 Task: Add a condition where "Channel Is not Channel integrations" in new tickets in your groups.
Action: Mouse moved to (124, 461)
Screenshot: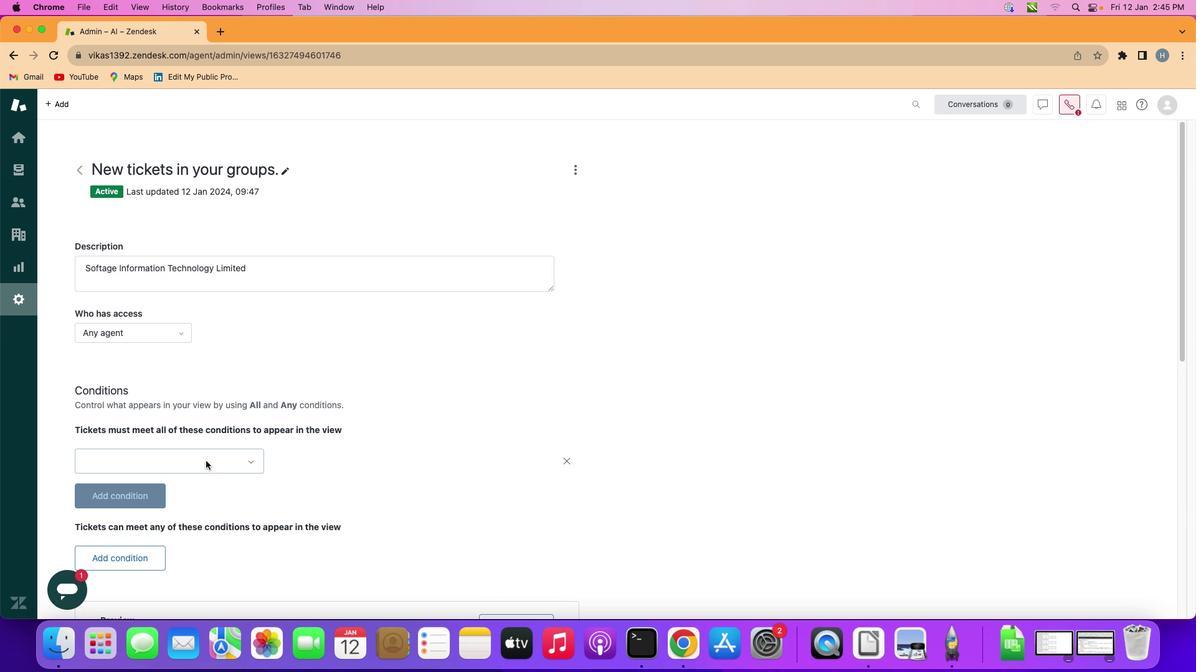
Action: Mouse pressed left at (124, 461)
Screenshot: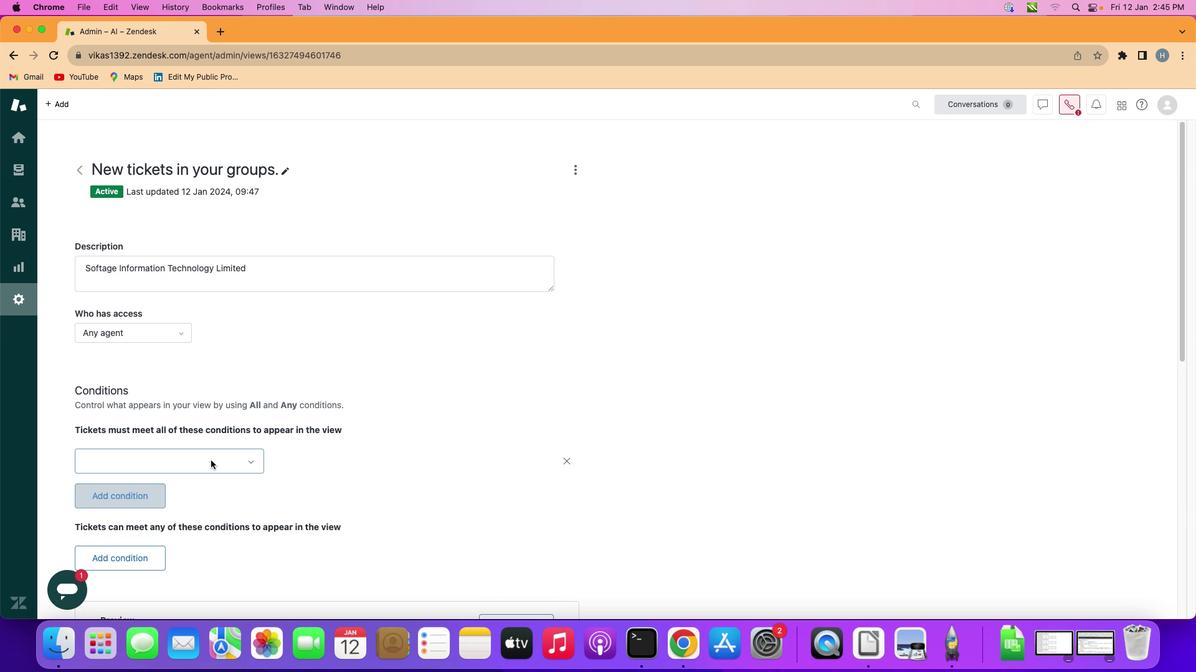 
Action: Mouse moved to (211, 461)
Screenshot: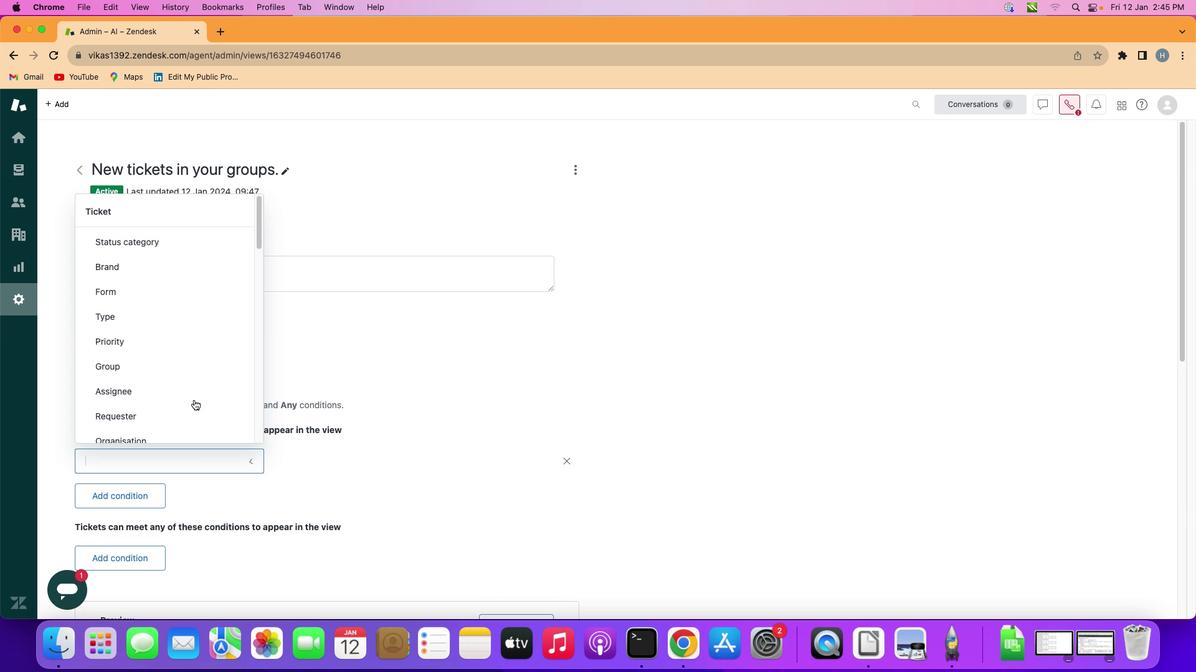 
Action: Mouse pressed left at (211, 461)
Screenshot: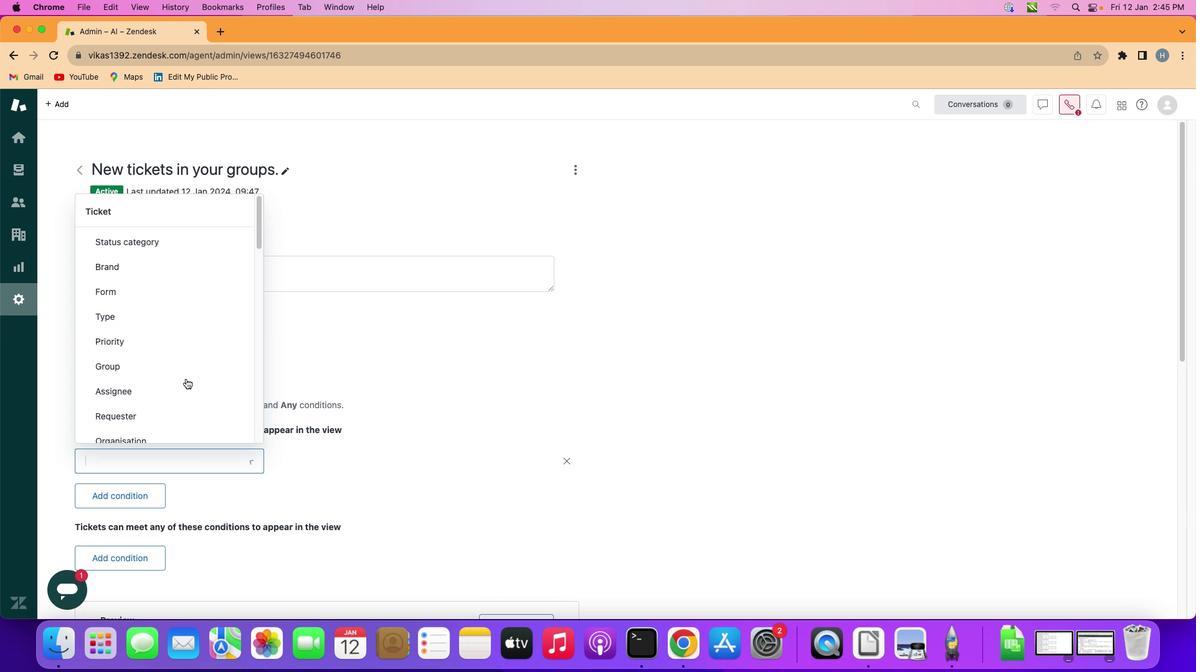 
Action: Mouse moved to (159, 330)
Screenshot: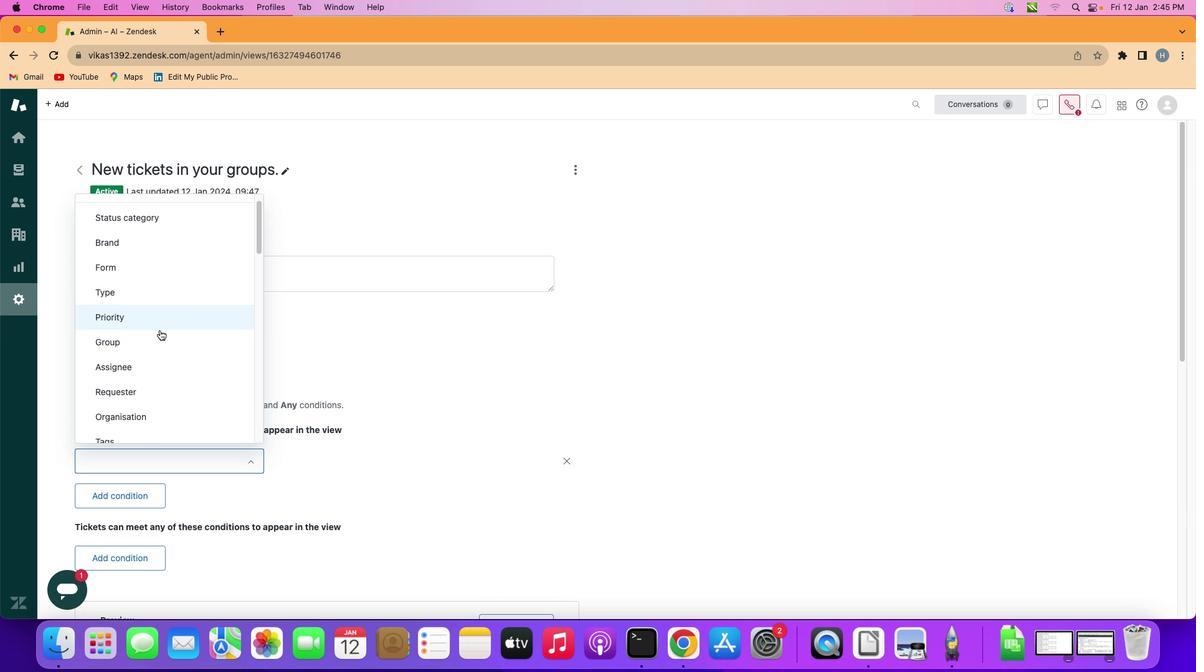 
Action: Mouse scrolled (159, 330) with delta (0, 0)
Screenshot: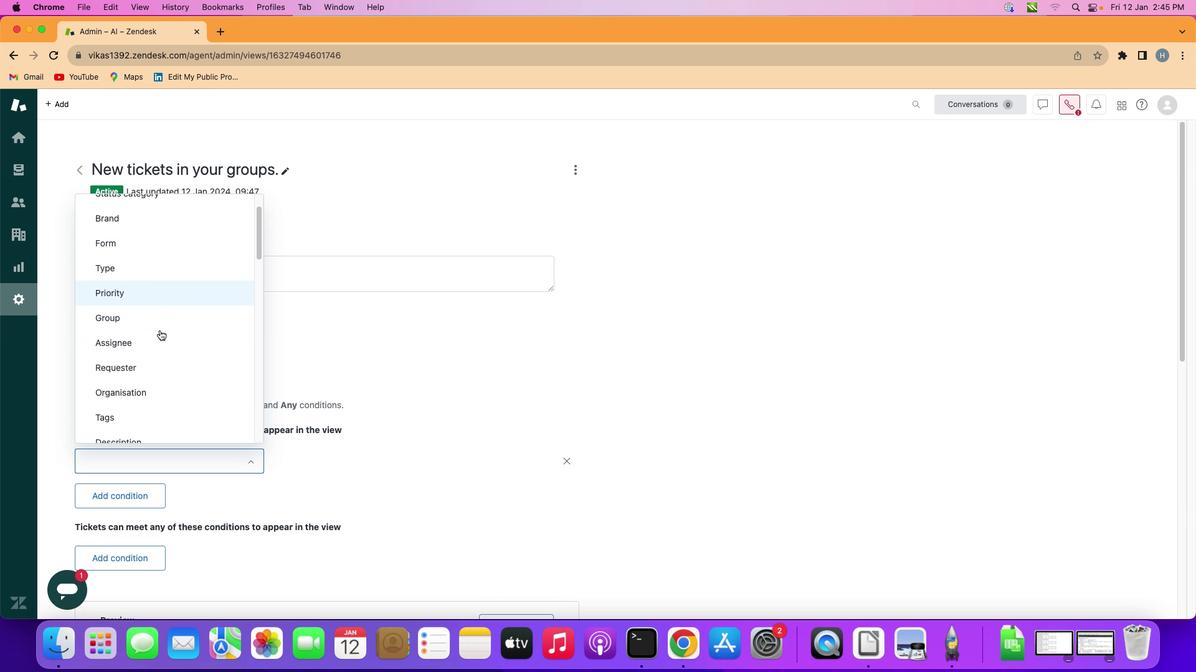 
Action: Mouse scrolled (159, 330) with delta (0, 0)
Screenshot: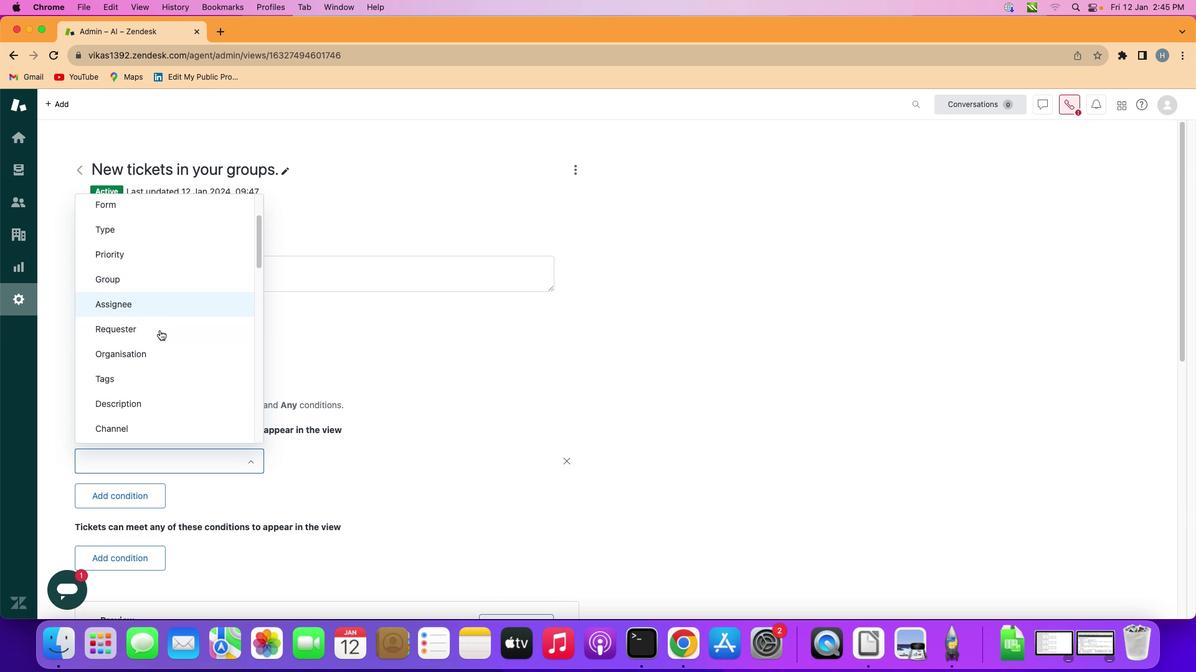 
Action: Mouse moved to (159, 330)
Screenshot: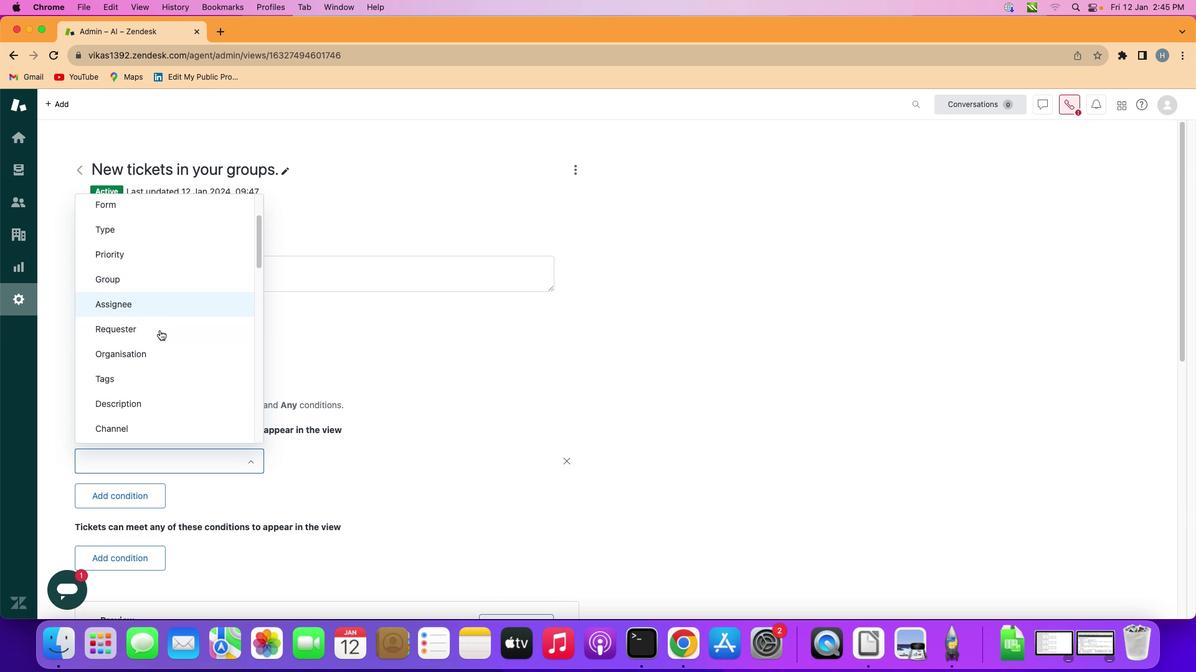 
Action: Mouse scrolled (159, 330) with delta (0, 0)
Screenshot: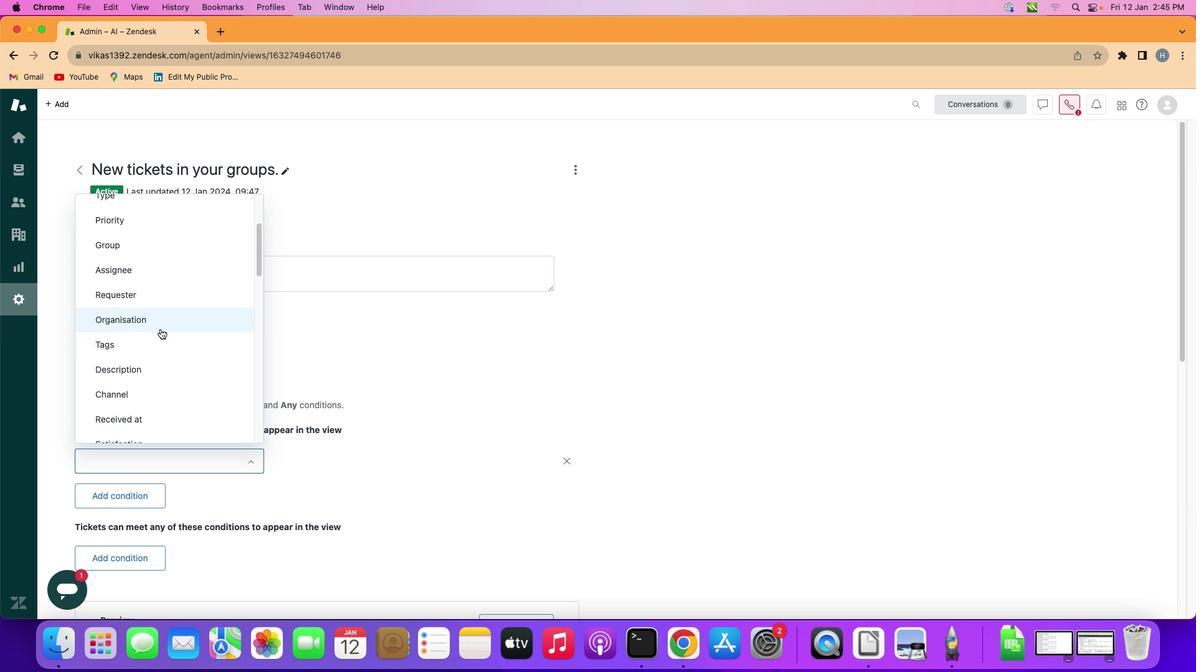 
Action: Mouse scrolled (159, 330) with delta (0, 0)
Screenshot: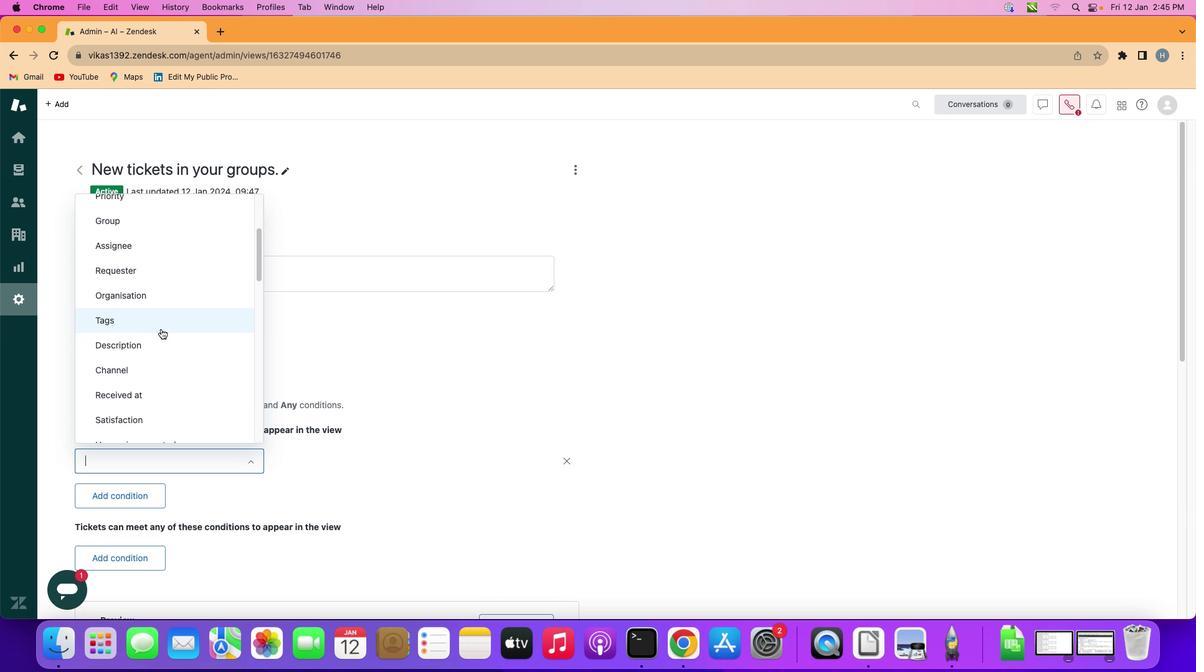 
Action: Mouse moved to (159, 330)
Screenshot: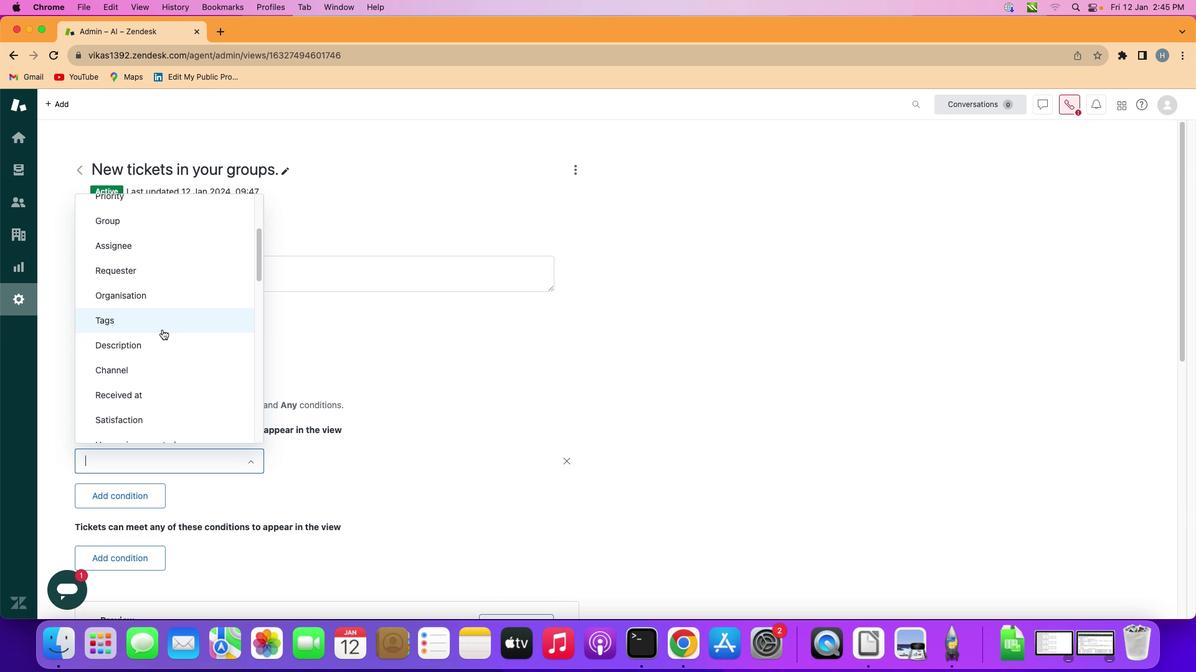 
Action: Mouse scrolled (159, 330) with delta (0, -1)
Screenshot: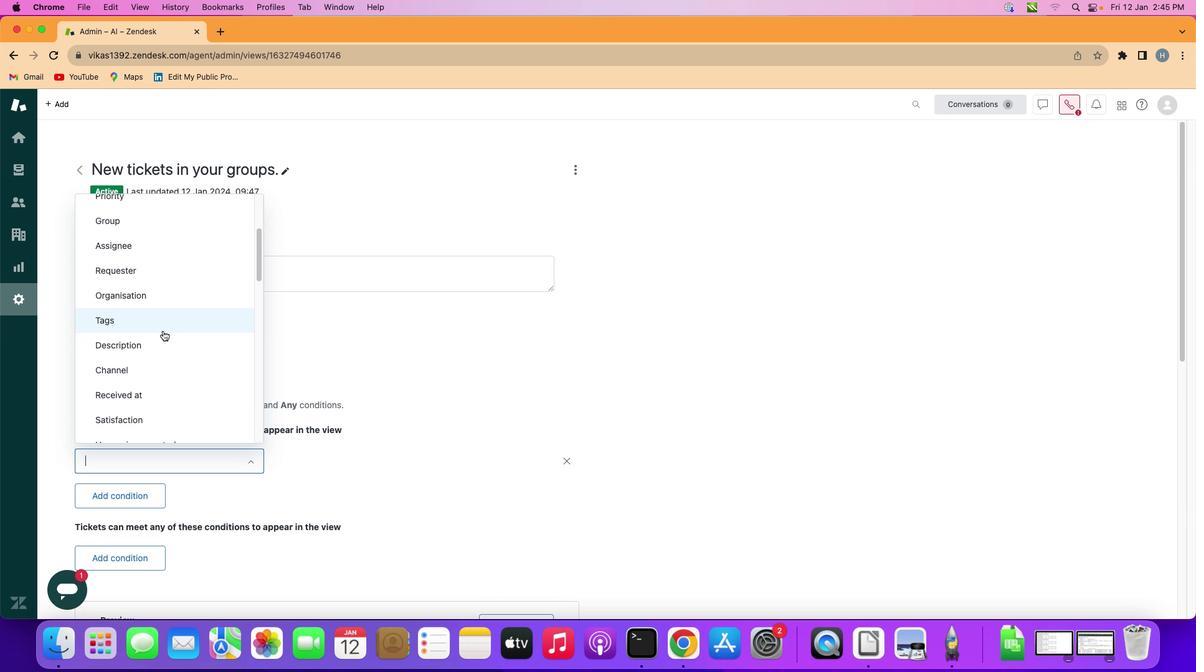 
Action: Mouse moved to (160, 372)
Screenshot: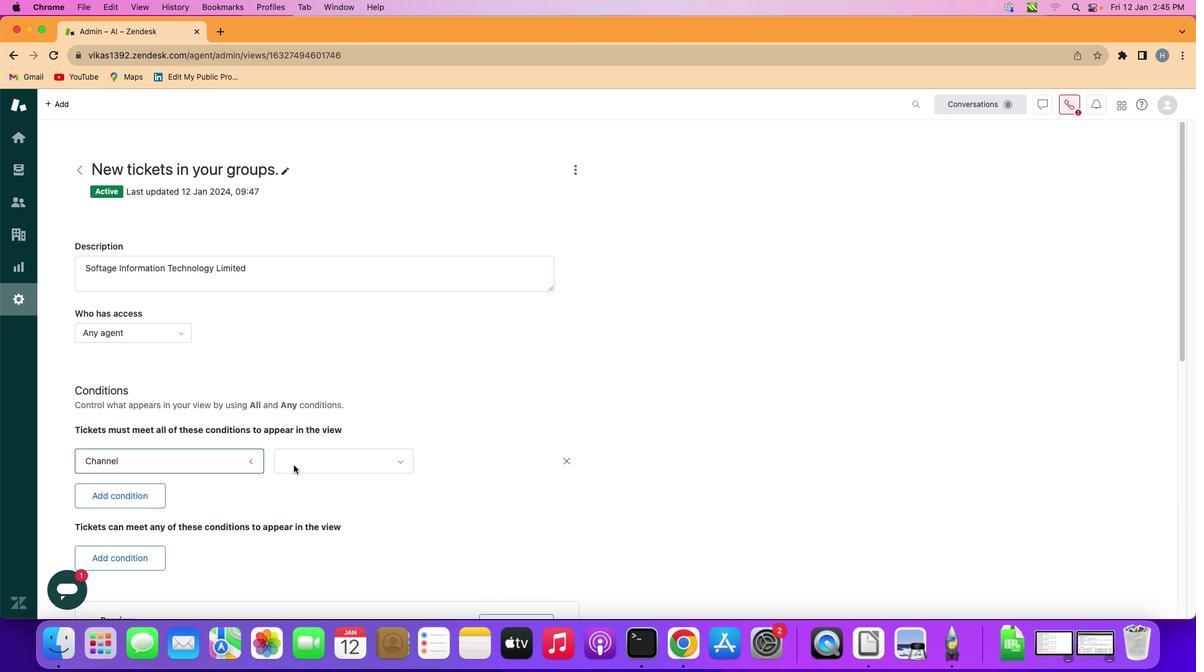 
Action: Mouse pressed left at (160, 372)
Screenshot: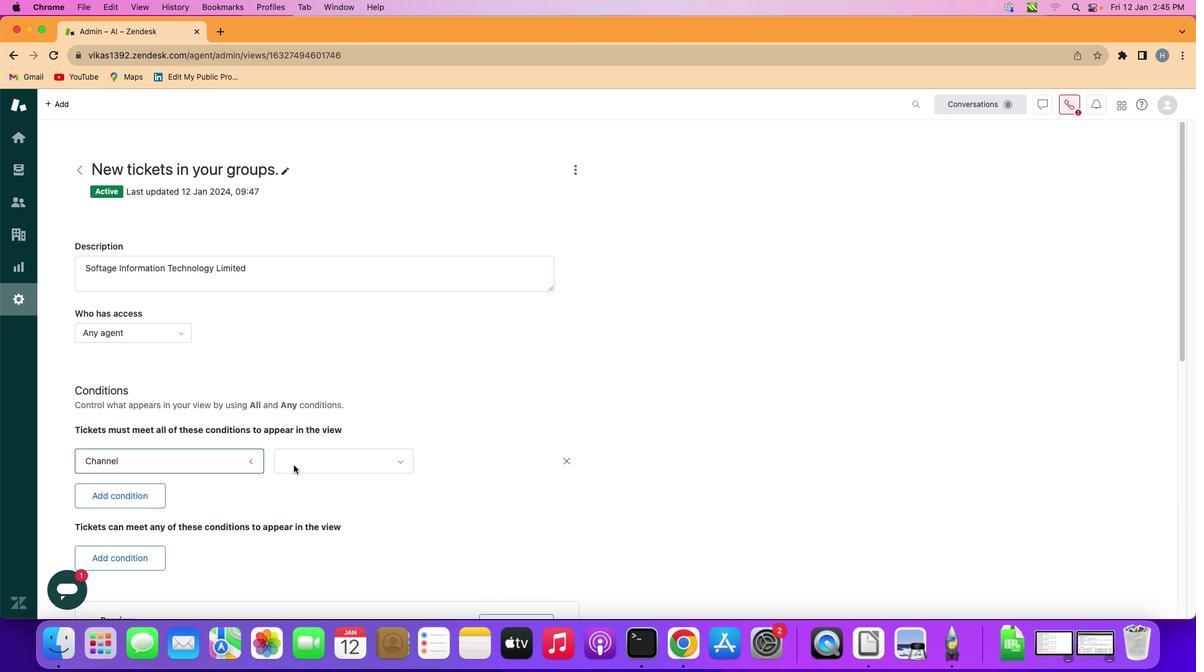 
Action: Mouse moved to (344, 463)
Screenshot: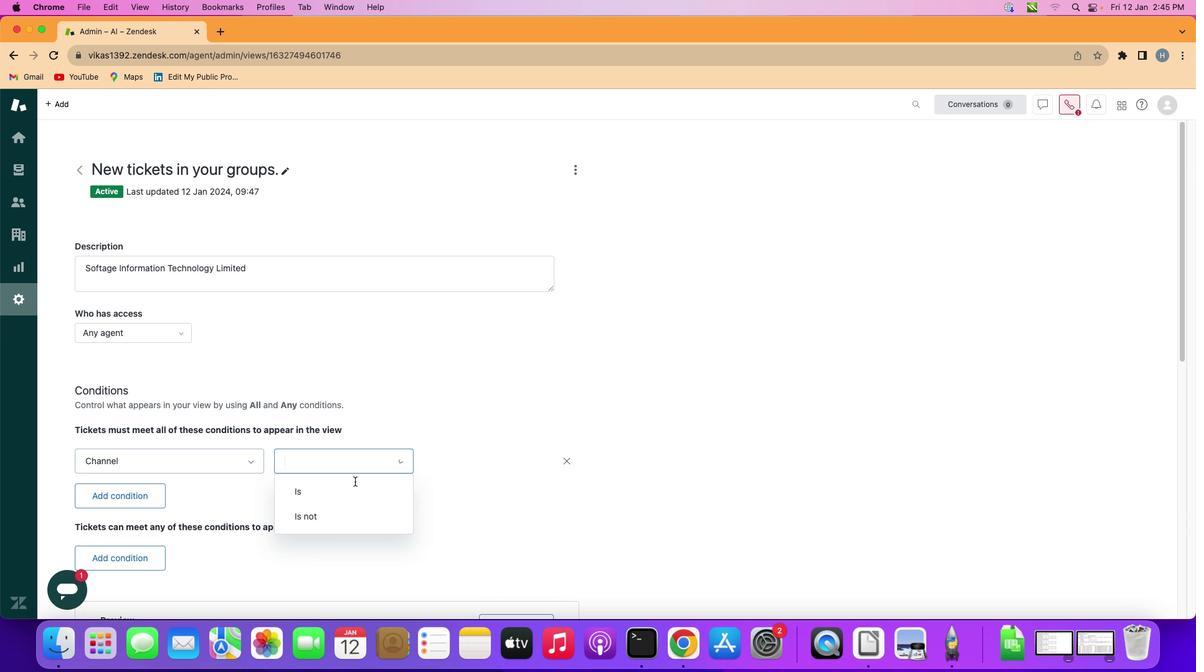 
Action: Mouse pressed left at (344, 463)
Screenshot: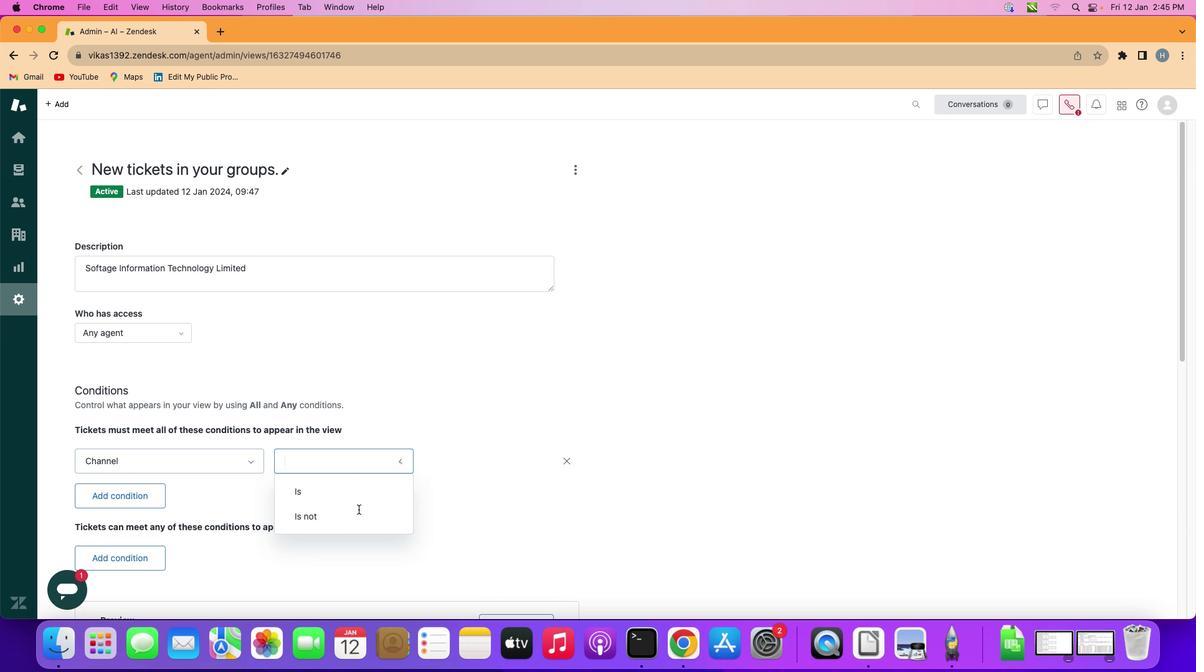 
Action: Mouse moved to (359, 525)
Screenshot: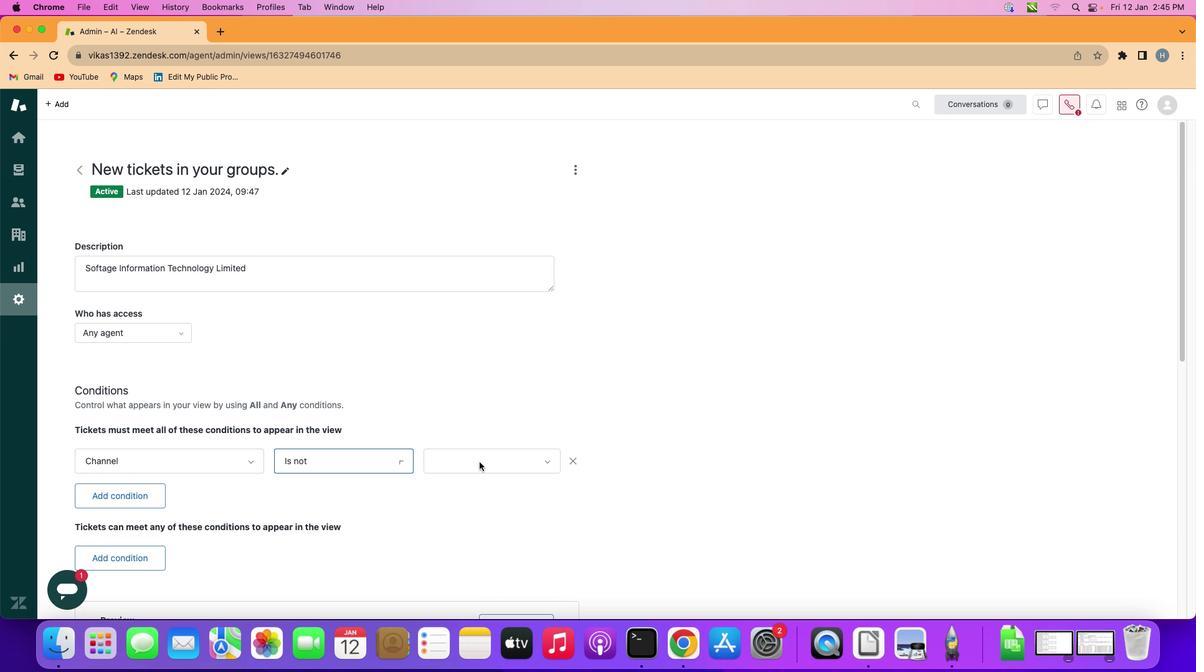 
Action: Mouse pressed left at (359, 525)
Screenshot: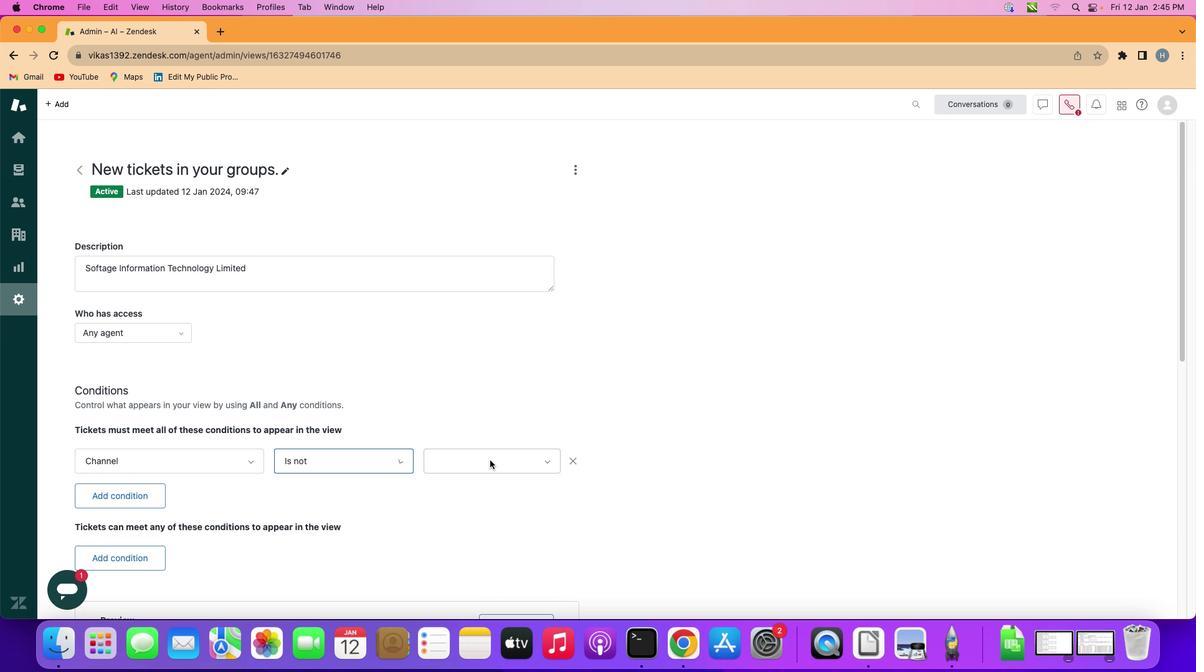 
Action: Mouse moved to (491, 460)
Screenshot: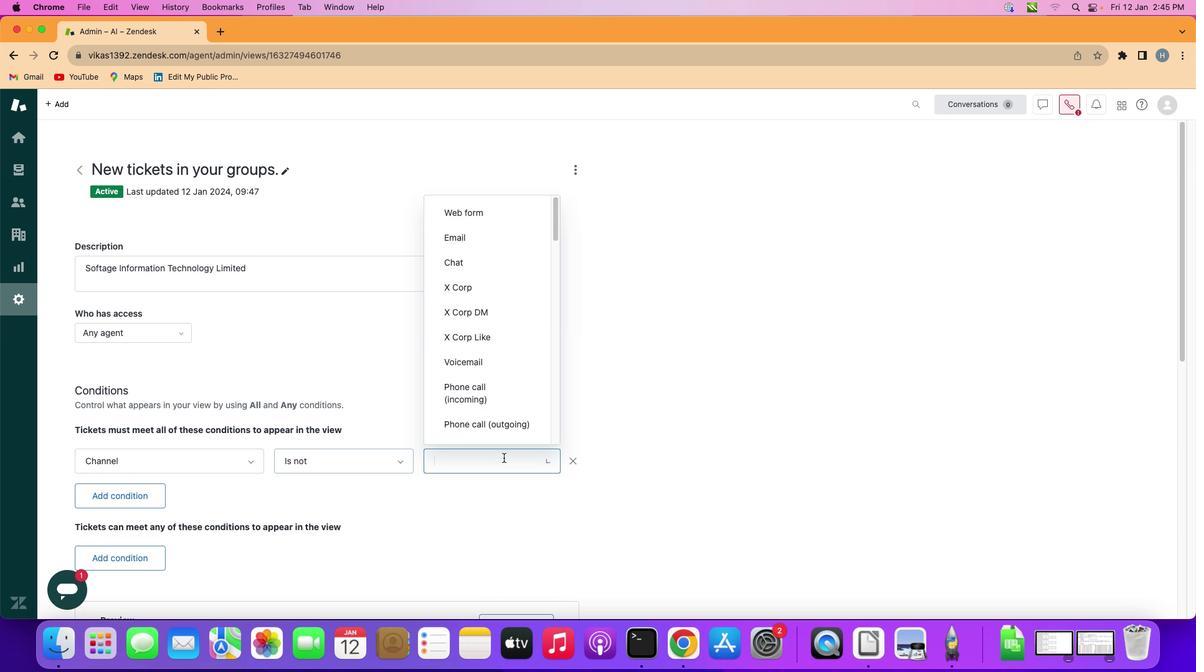 
Action: Mouse pressed left at (491, 460)
Screenshot: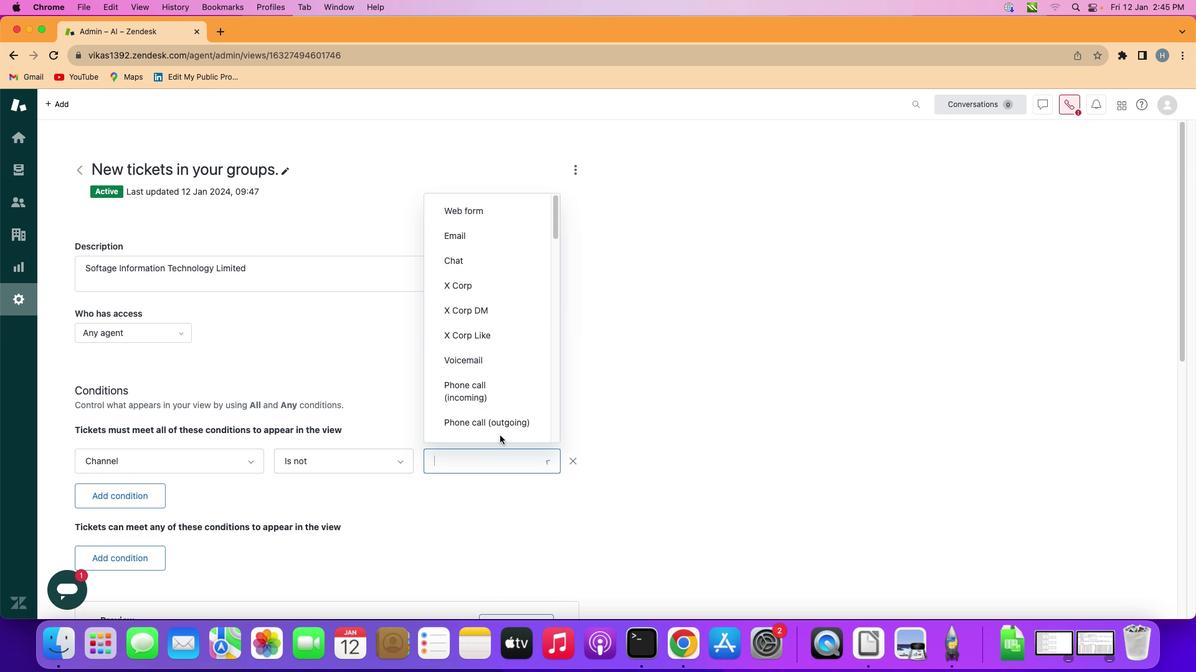 
Action: Mouse moved to (474, 333)
Screenshot: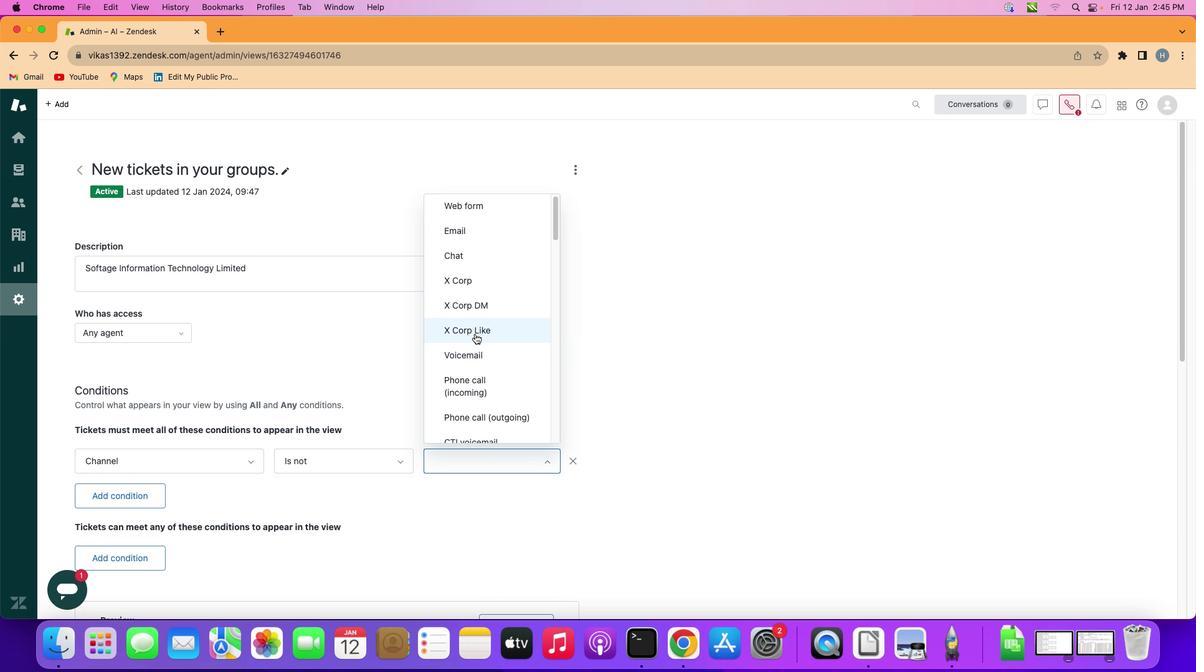 
Action: Mouse scrolled (474, 333) with delta (0, 0)
Screenshot: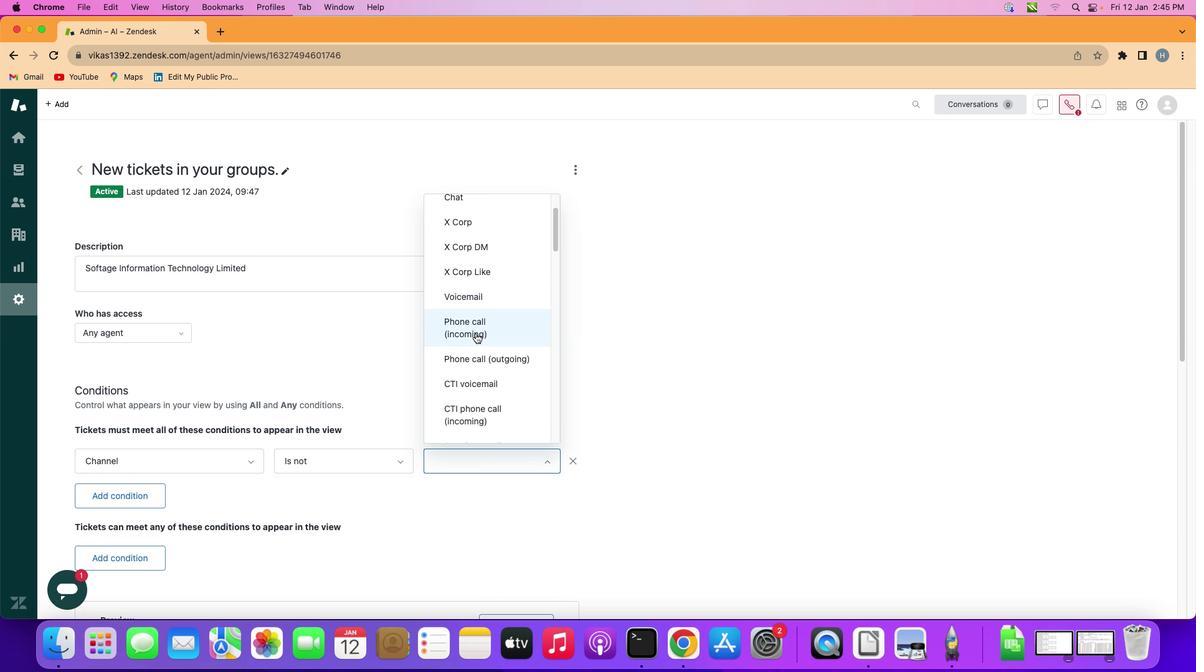 
Action: Mouse scrolled (474, 333) with delta (0, 0)
Screenshot: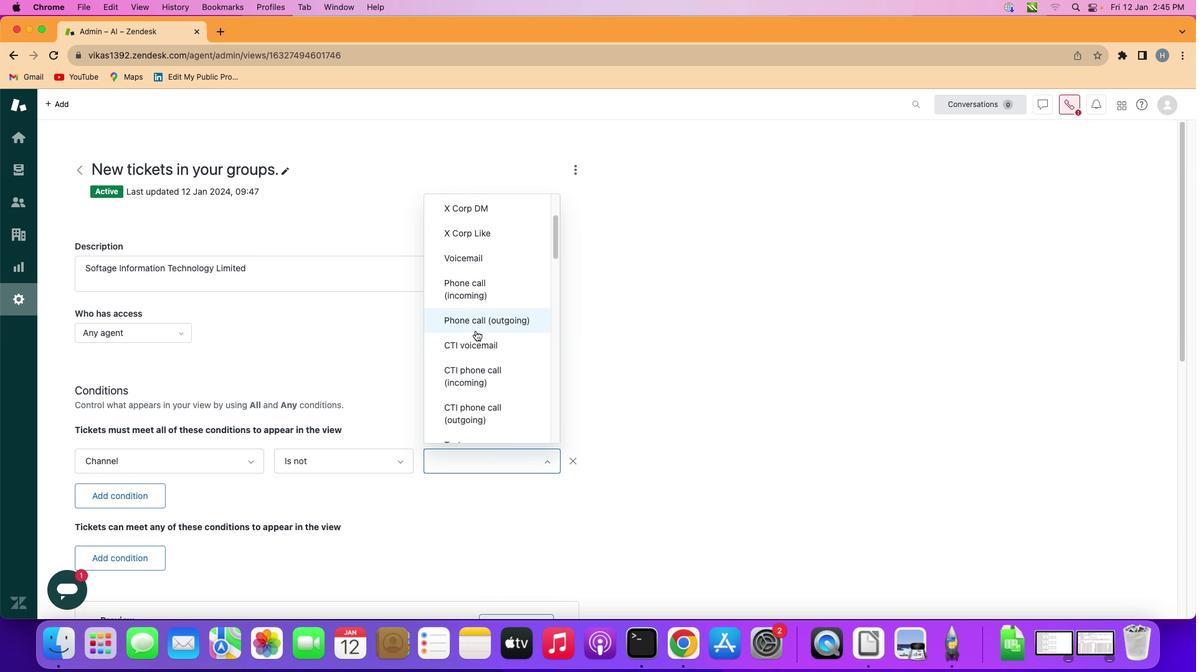 
Action: Mouse scrolled (474, 333) with delta (0, 0)
Screenshot: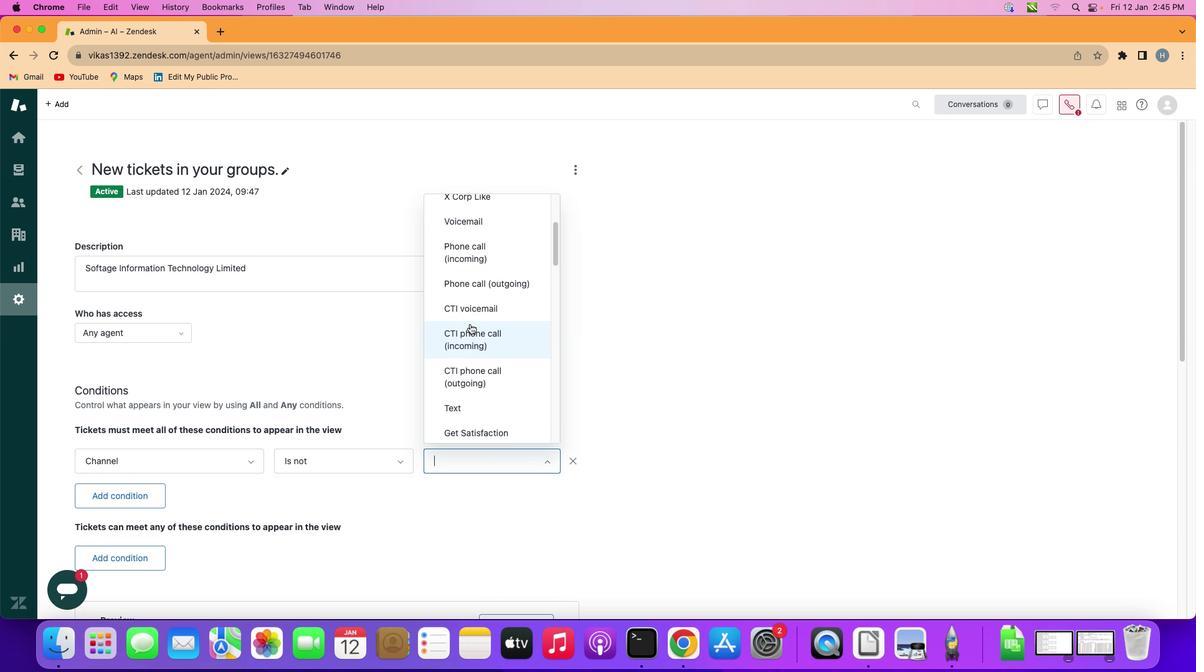 
Action: Mouse scrolled (474, 333) with delta (0, -1)
Screenshot: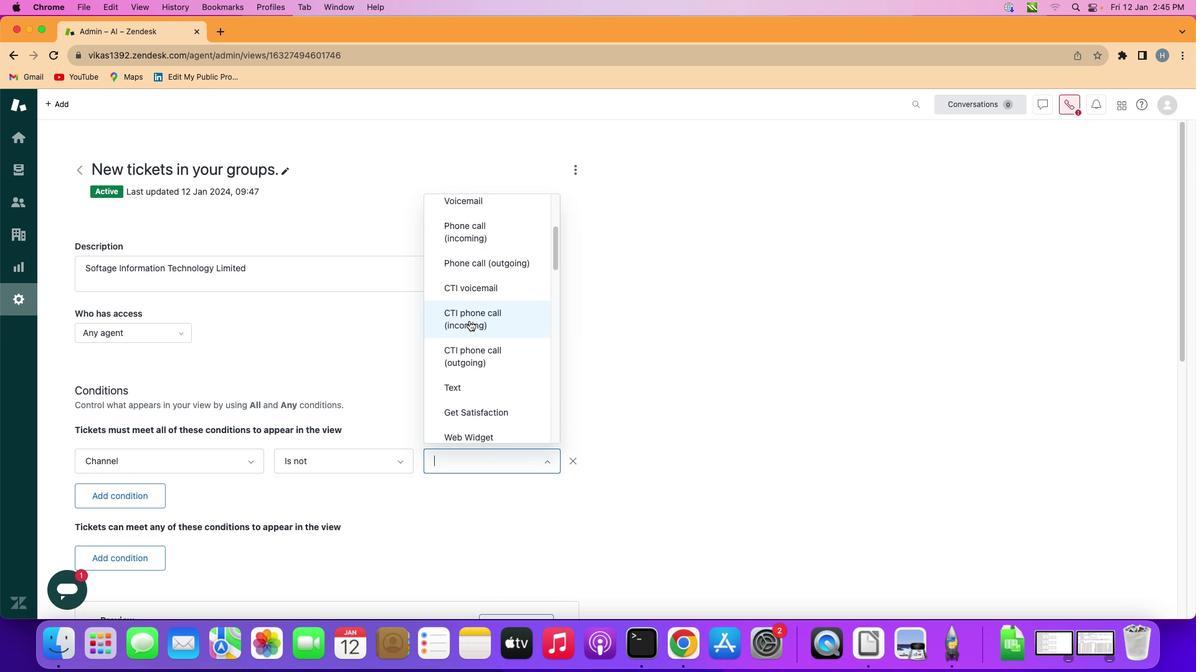 
Action: Mouse moved to (475, 333)
Screenshot: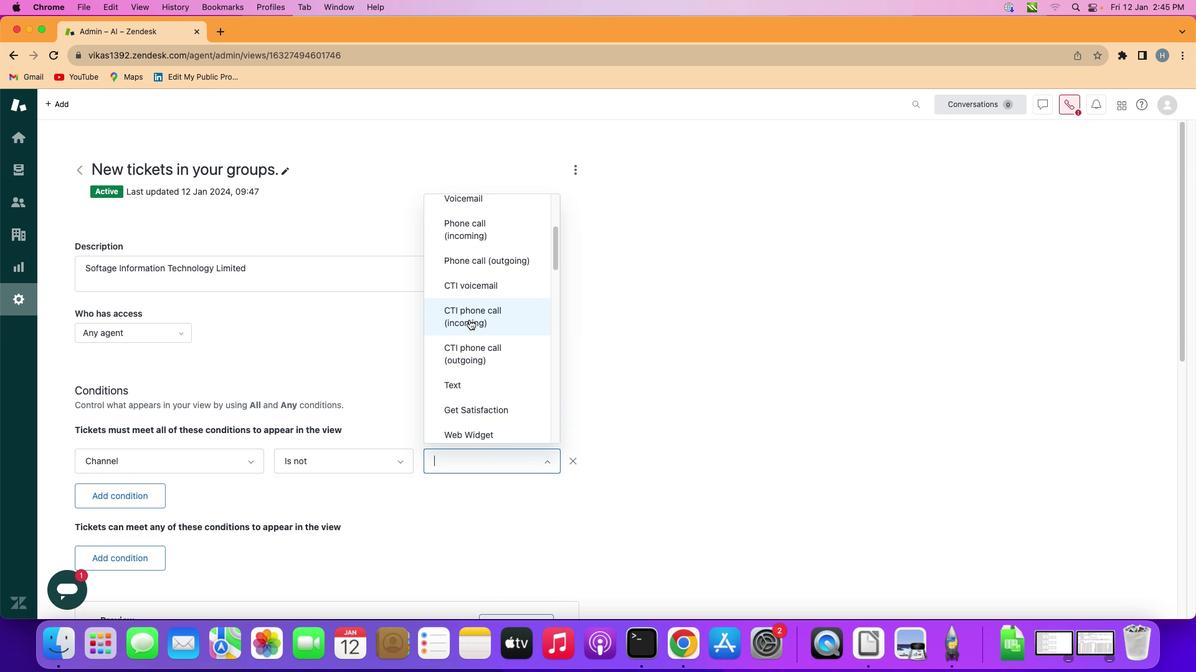 
Action: Mouse scrolled (475, 333) with delta (0, -1)
Screenshot: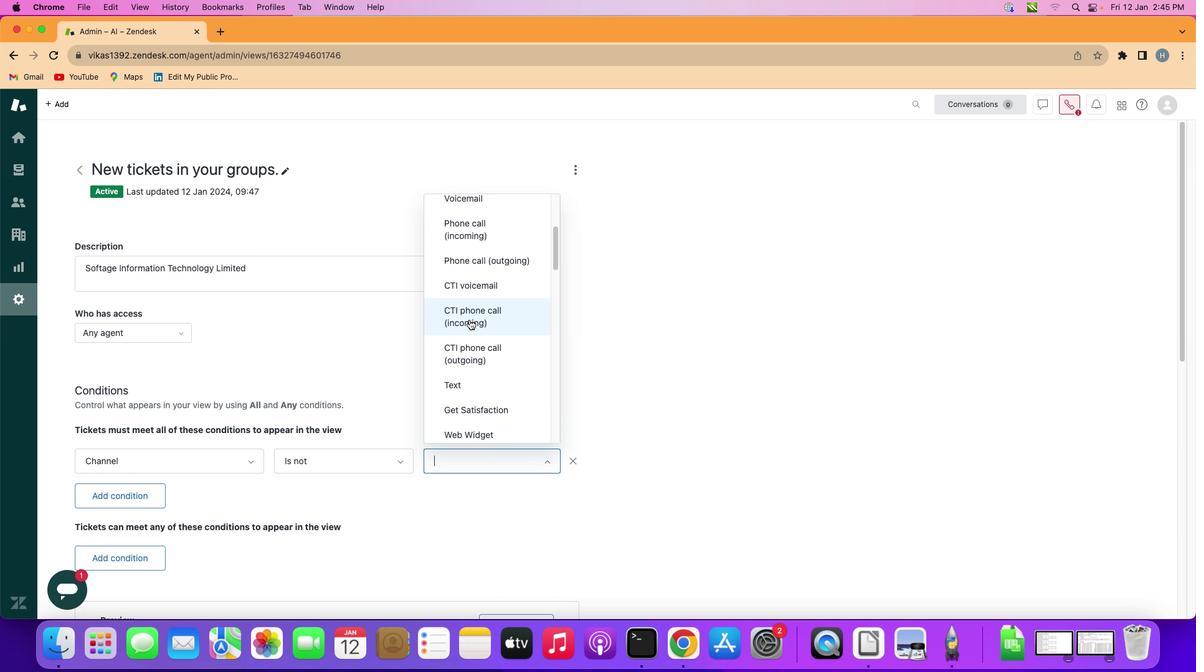 
Action: Mouse moved to (469, 319)
Screenshot: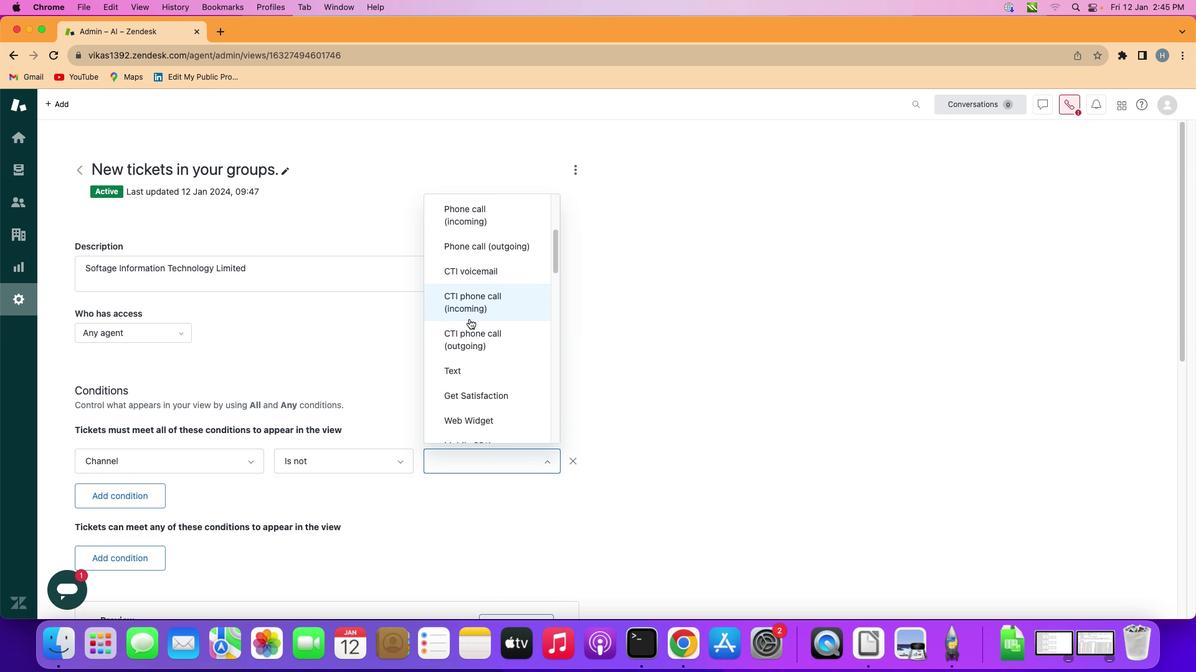 
Action: Mouse scrolled (469, 319) with delta (0, 0)
Screenshot: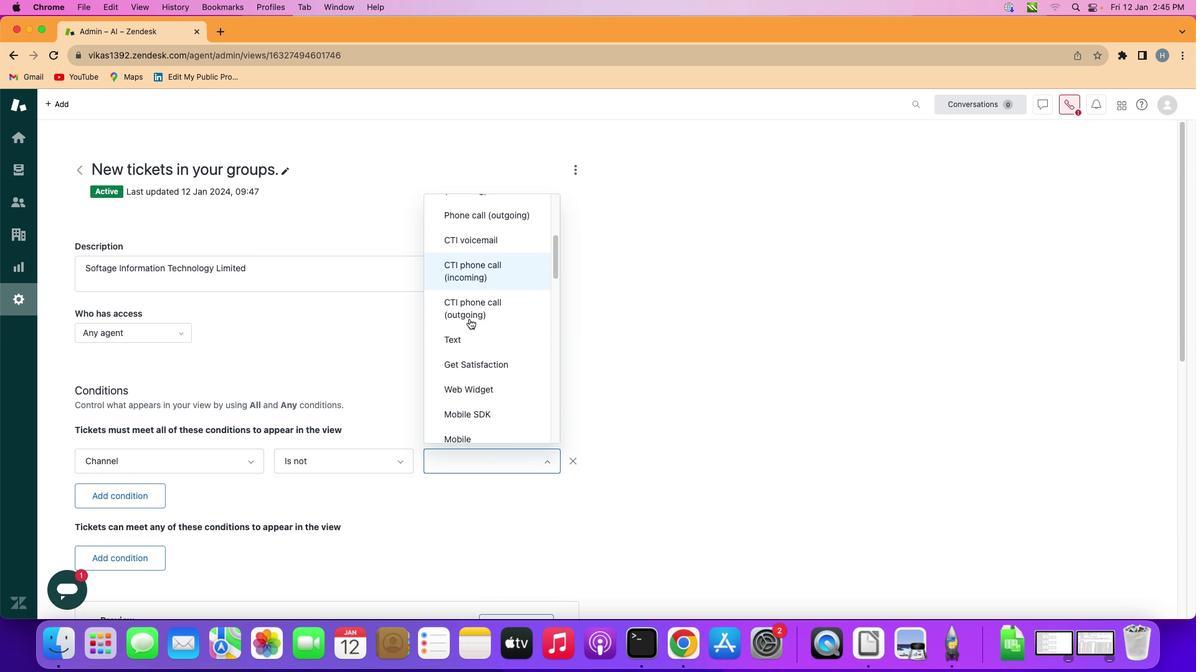 
Action: Mouse scrolled (469, 319) with delta (0, 0)
Screenshot: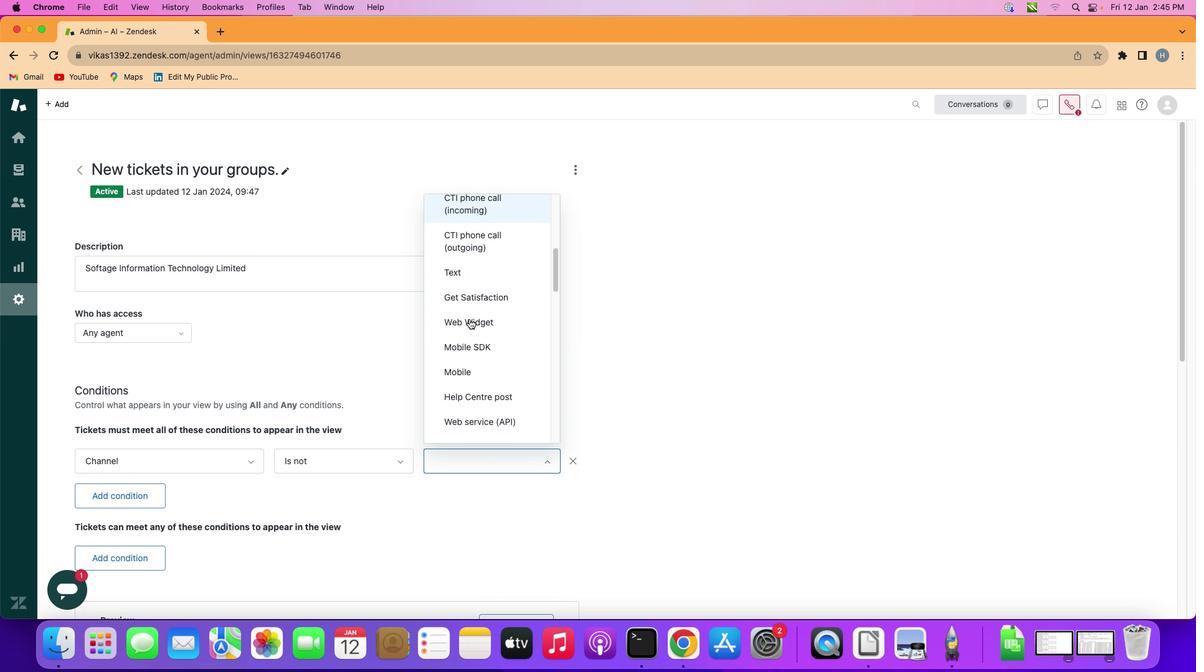 
Action: Mouse scrolled (469, 319) with delta (0, 0)
Screenshot: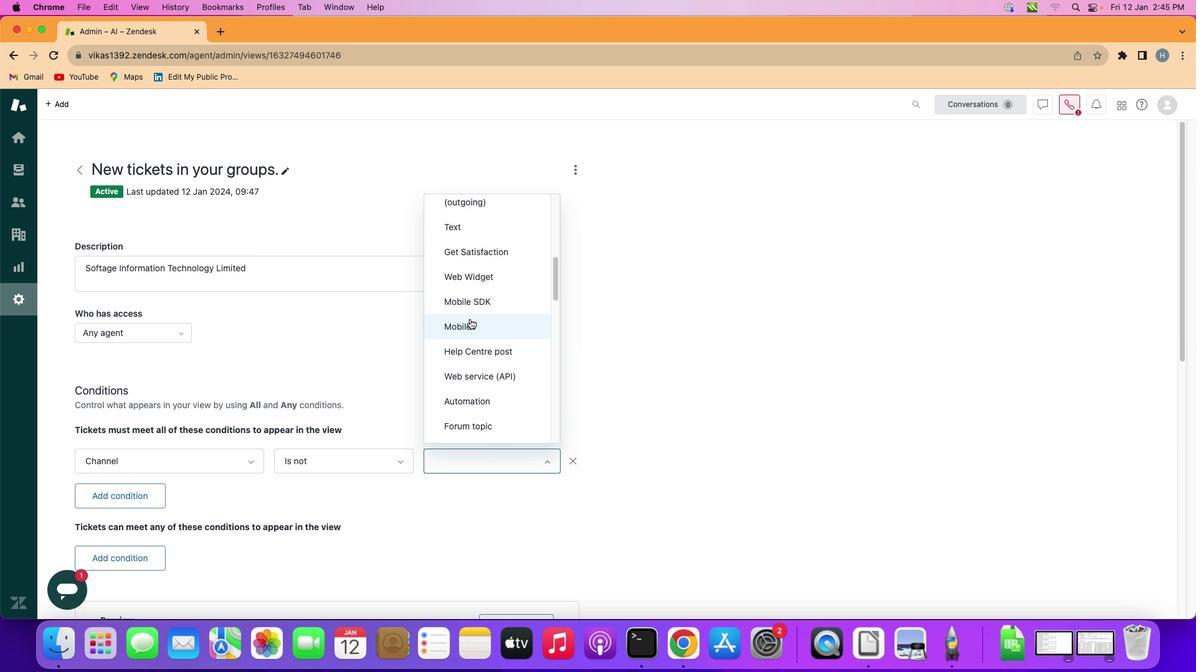 
Action: Mouse scrolled (469, 319) with delta (0, 0)
Screenshot: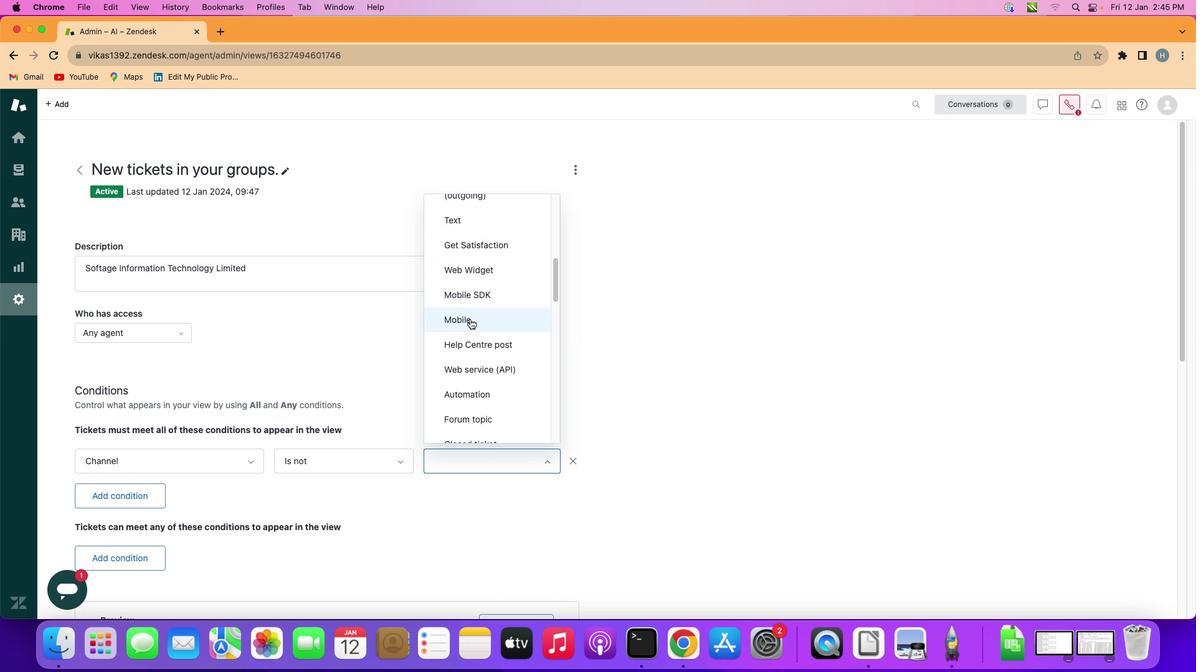 
Action: Mouse scrolled (469, 319) with delta (0, -1)
Screenshot: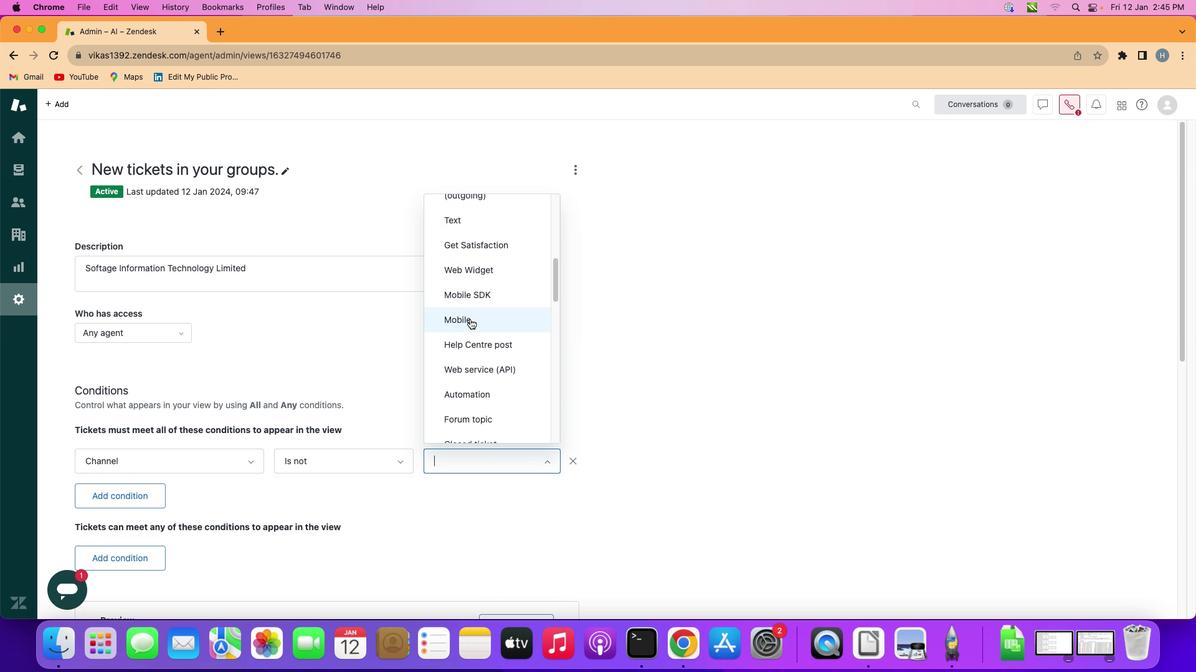 
Action: Mouse moved to (470, 319)
Screenshot: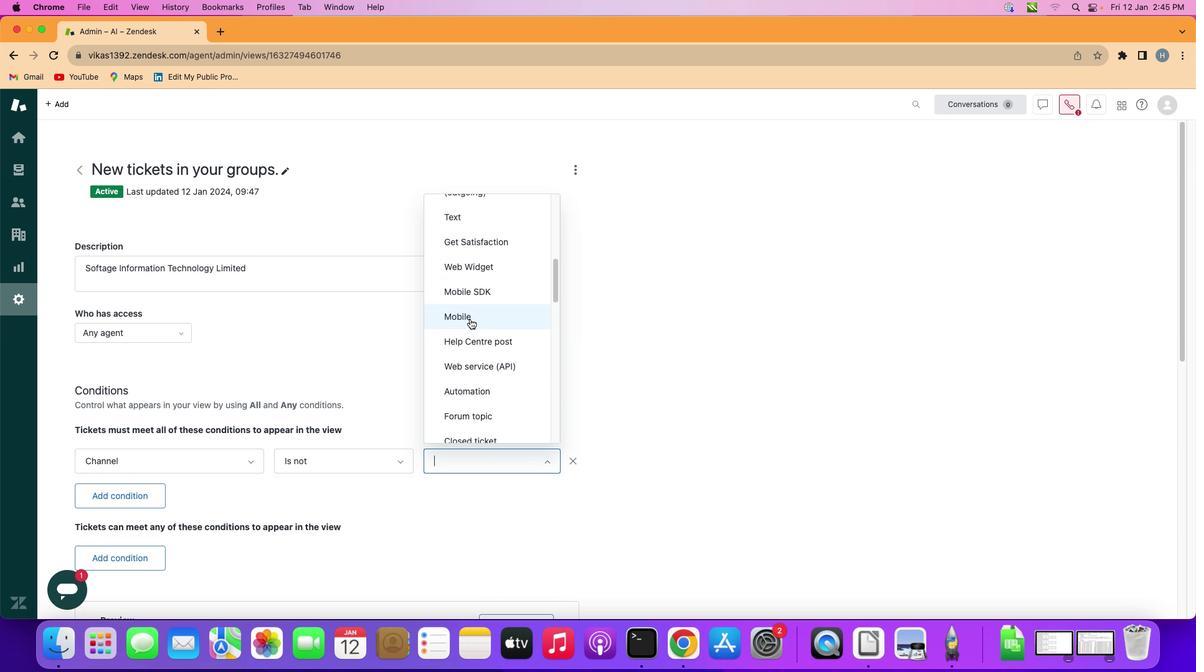 
Action: Mouse scrolled (470, 319) with delta (0, 0)
Screenshot: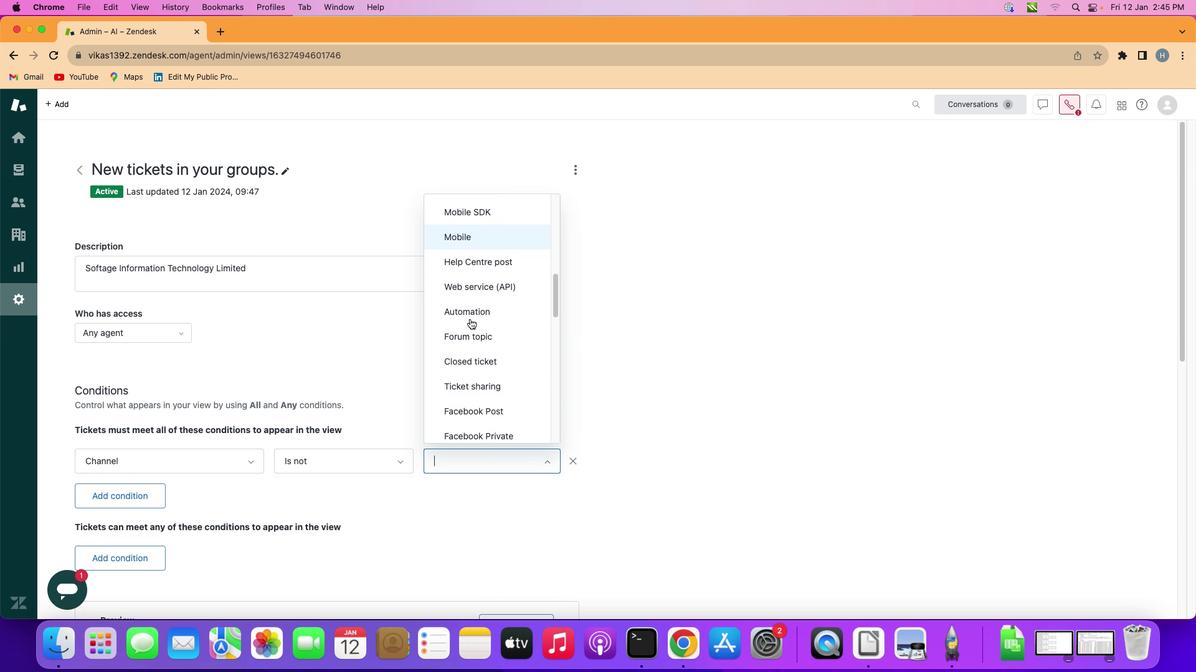 
Action: Mouse scrolled (470, 319) with delta (0, 0)
Screenshot: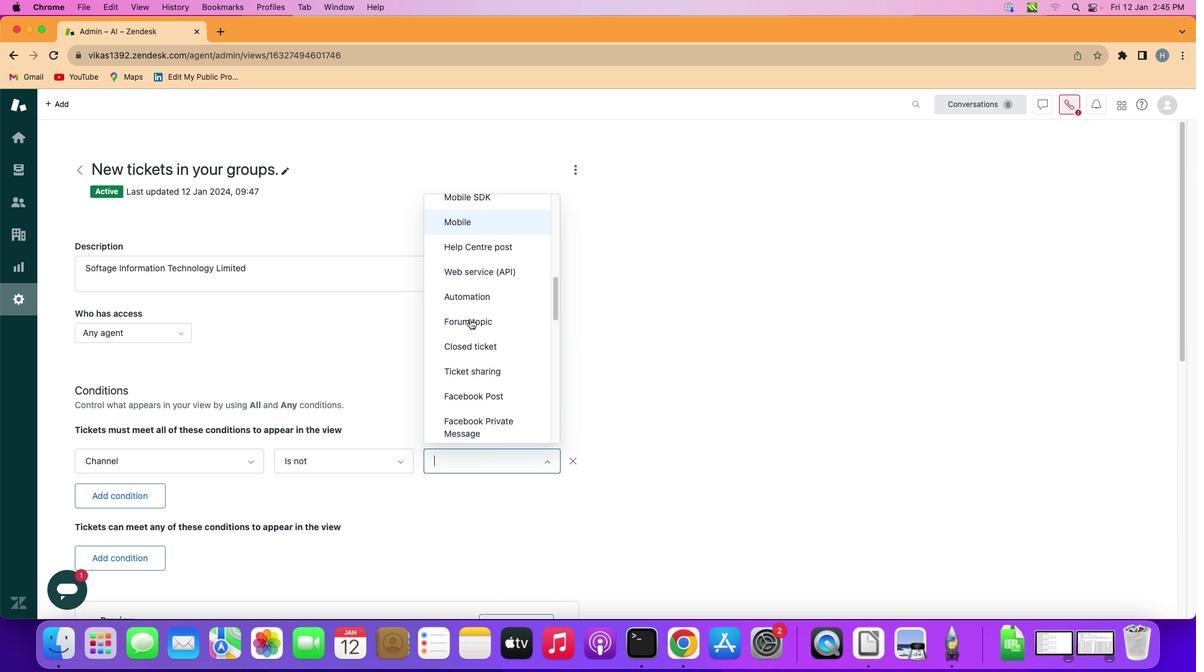 
Action: Mouse scrolled (470, 319) with delta (0, 0)
Screenshot: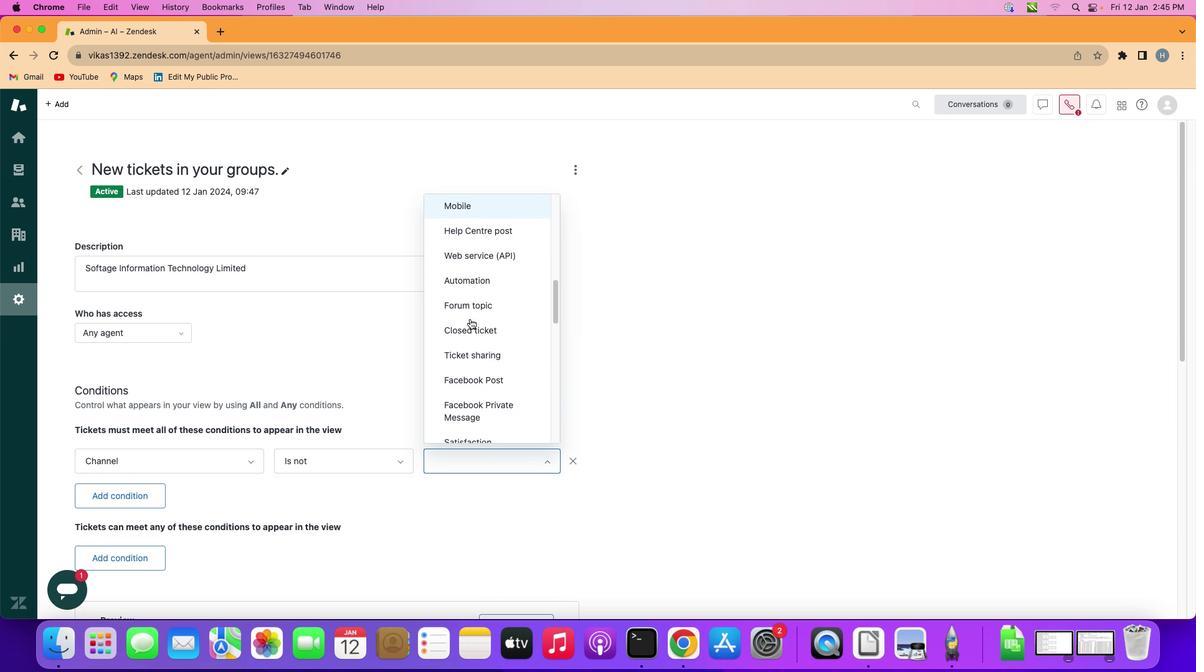 
Action: Mouse scrolled (470, 319) with delta (0, 0)
Screenshot: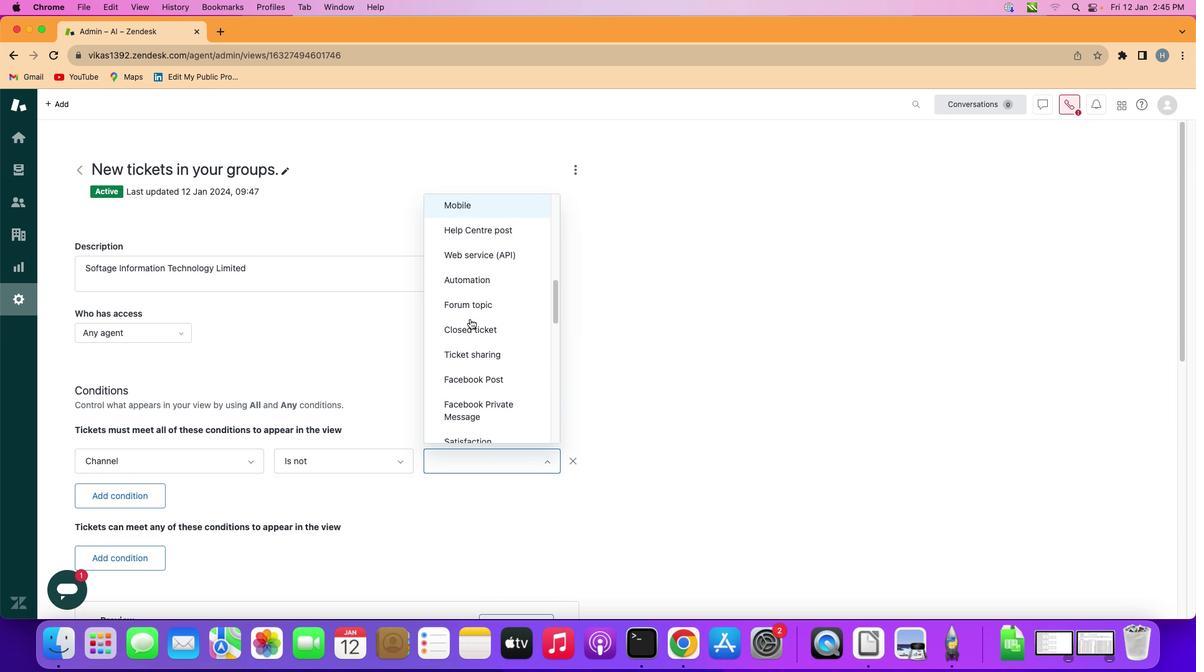 
Action: Mouse moved to (470, 319)
Screenshot: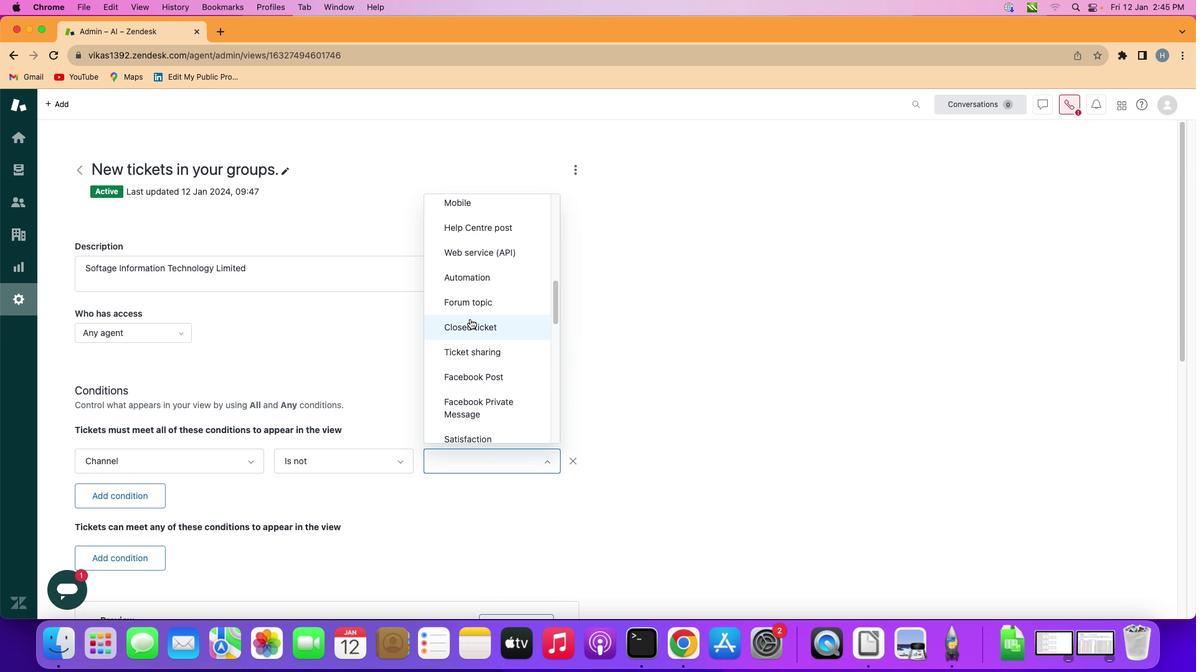 
Action: Mouse scrolled (470, 319) with delta (0, 0)
Screenshot: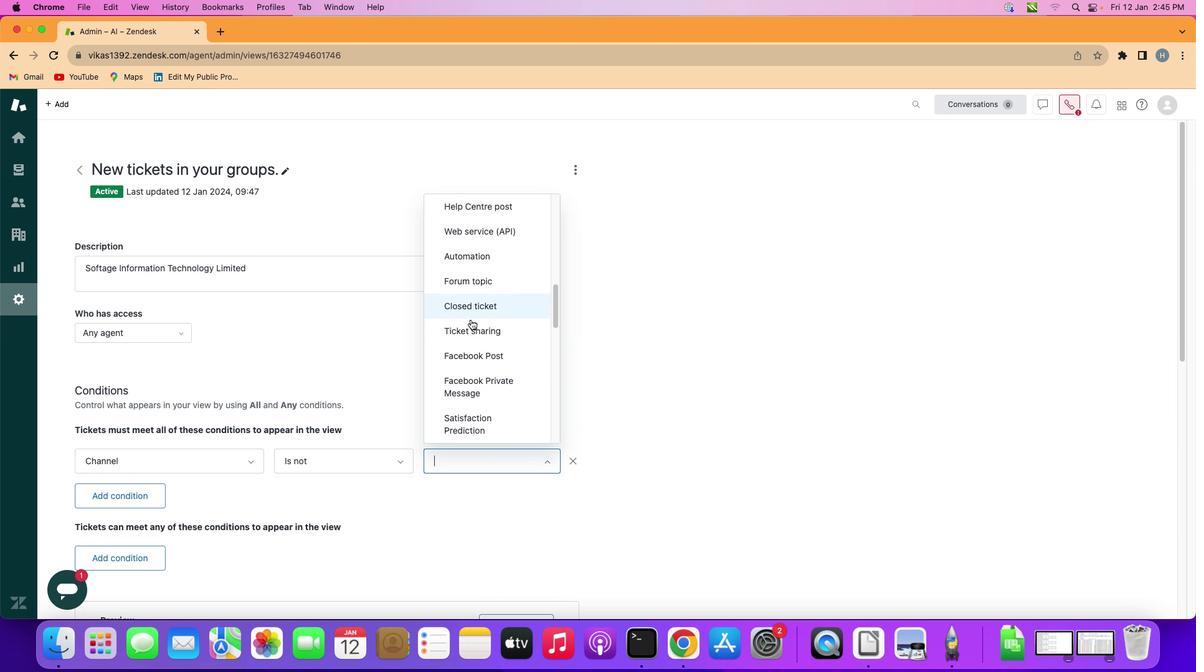 
Action: Mouse scrolled (470, 319) with delta (0, 0)
Screenshot: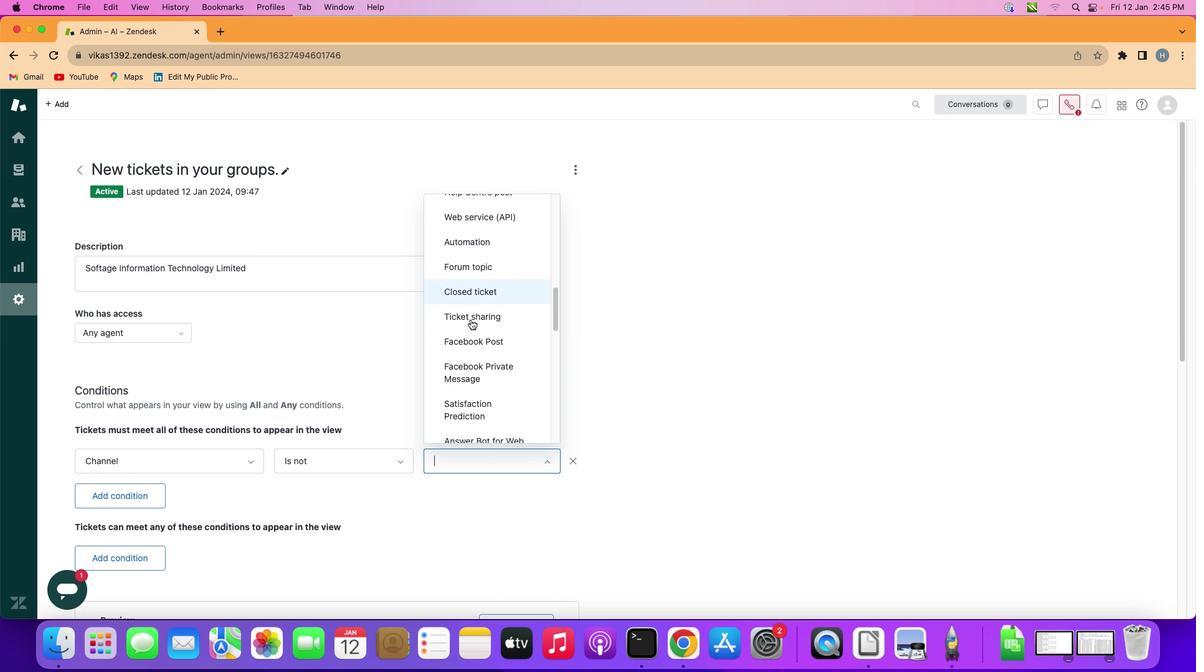 
Action: Mouse moved to (470, 319)
Screenshot: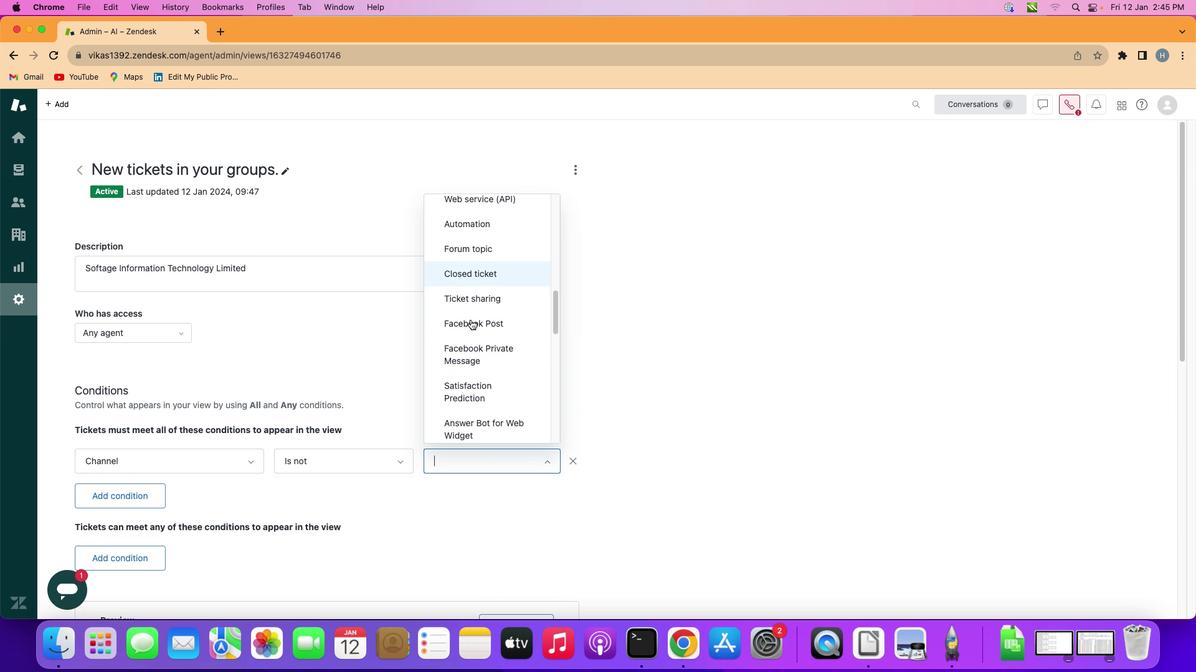 
Action: Mouse scrolled (470, 319) with delta (0, 0)
Screenshot: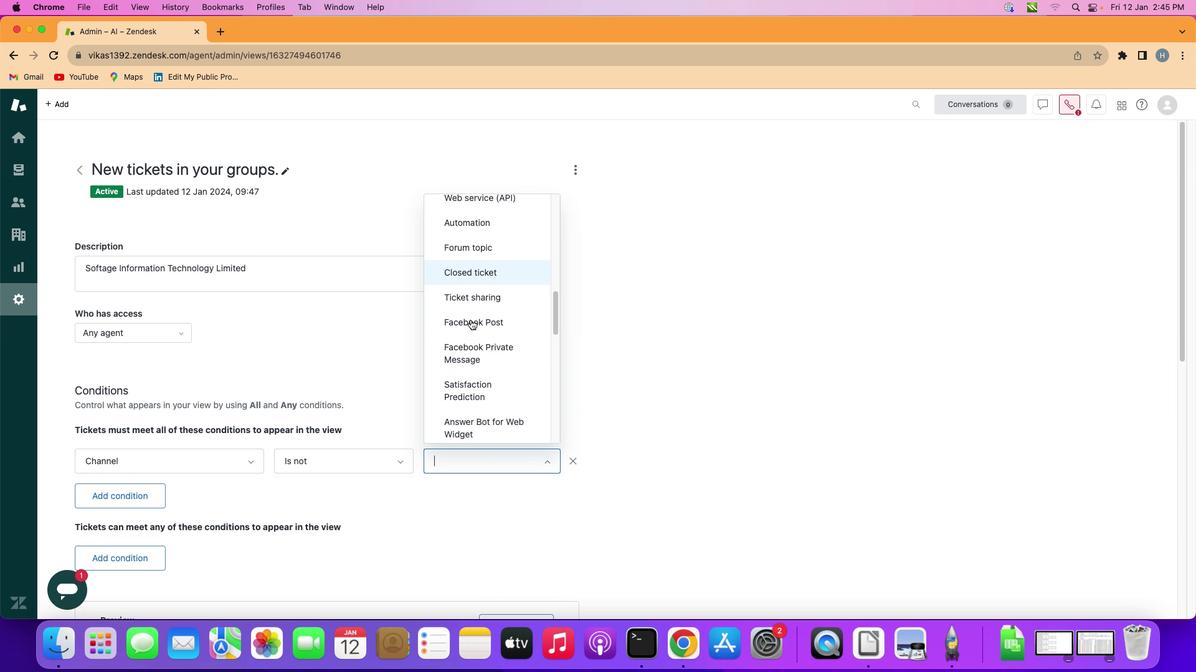 
Action: Mouse moved to (470, 319)
Screenshot: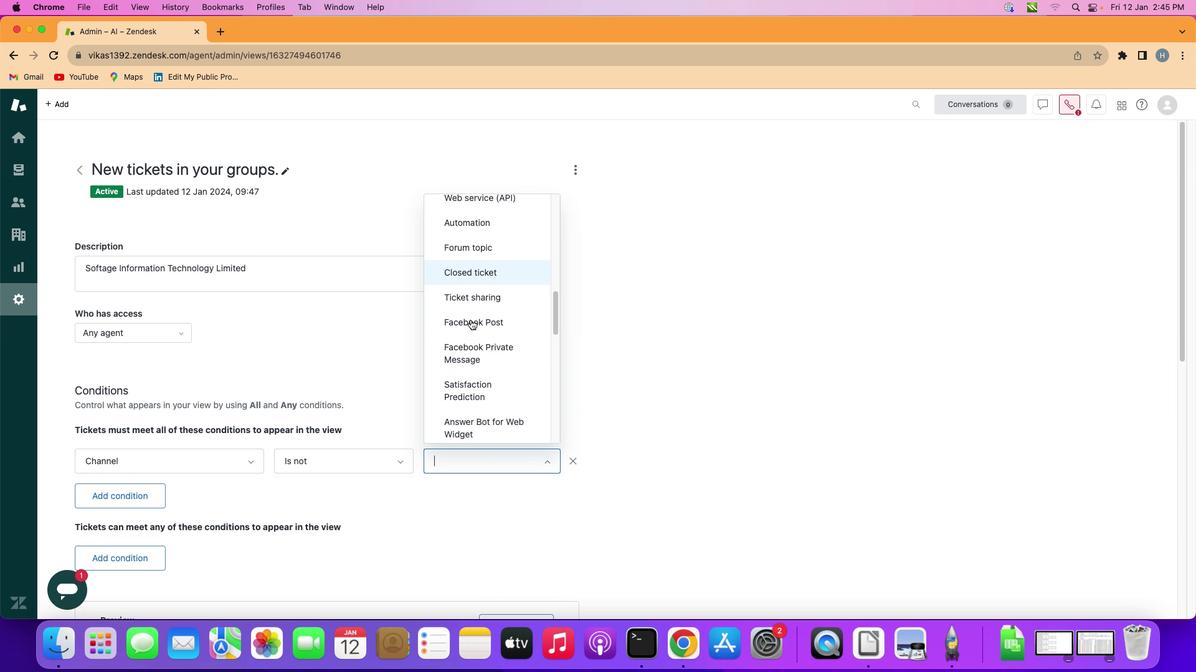 
Action: Mouse scrolled (470, 319) with delta (0, 0)
Screenshot: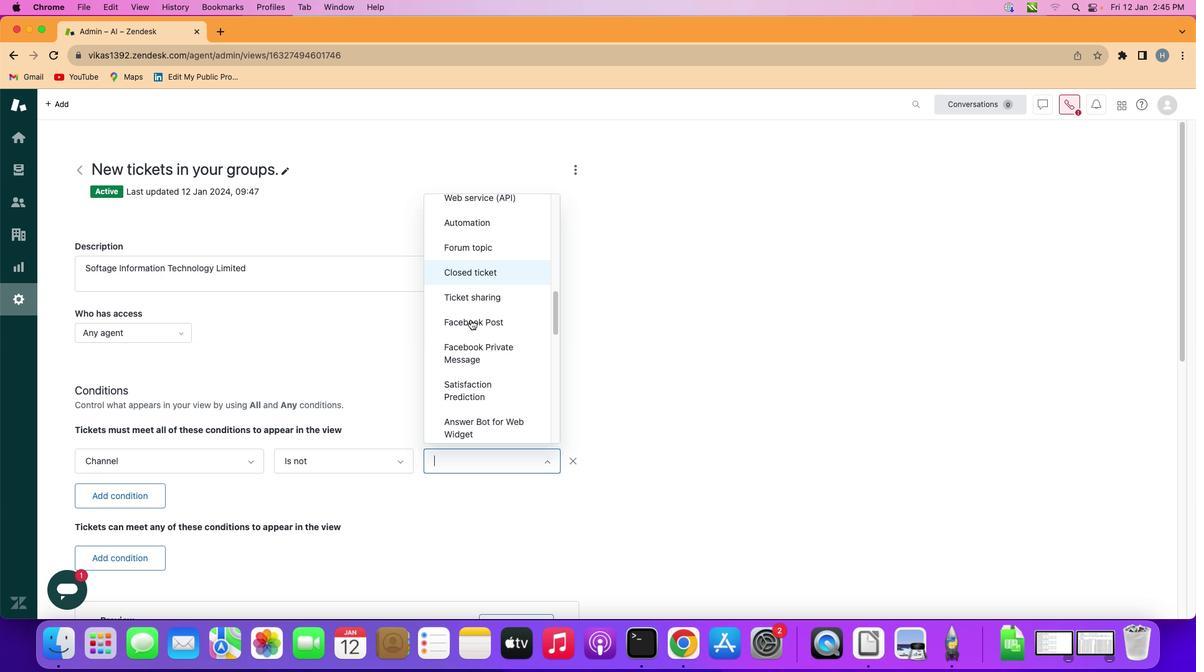 
Action: Mouse scrolled (470, 319) with delta (0, 0)
Screenshot: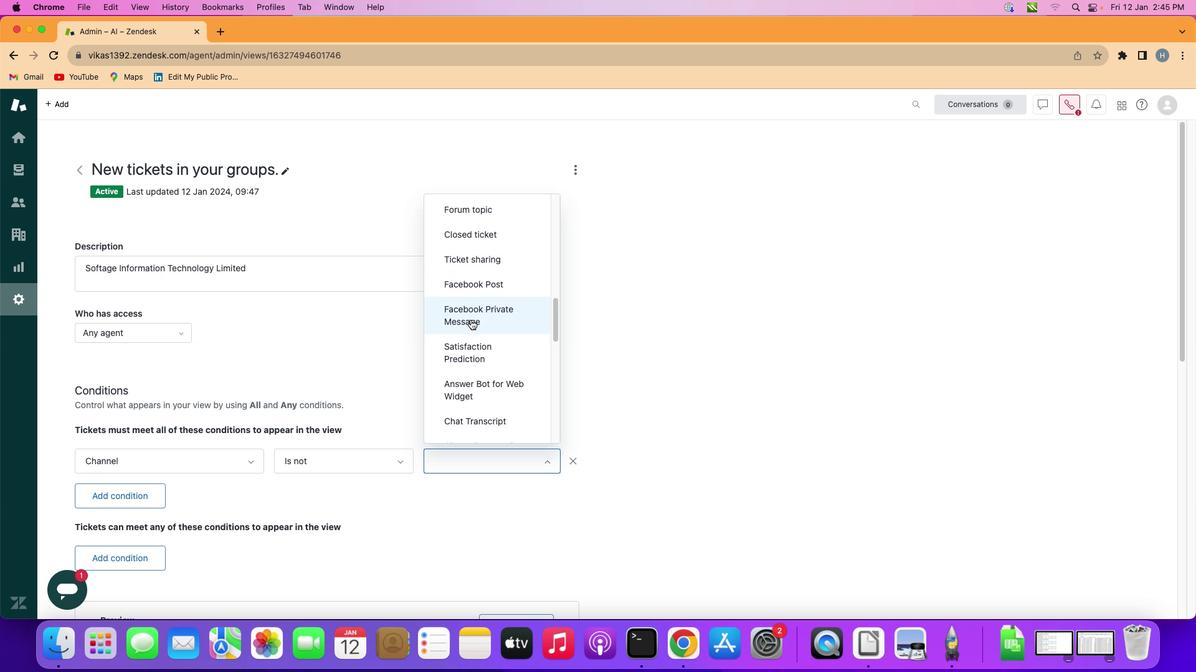 
Action: Mouse scrolled (470, 319) with delta (0, 0)
Screenshot: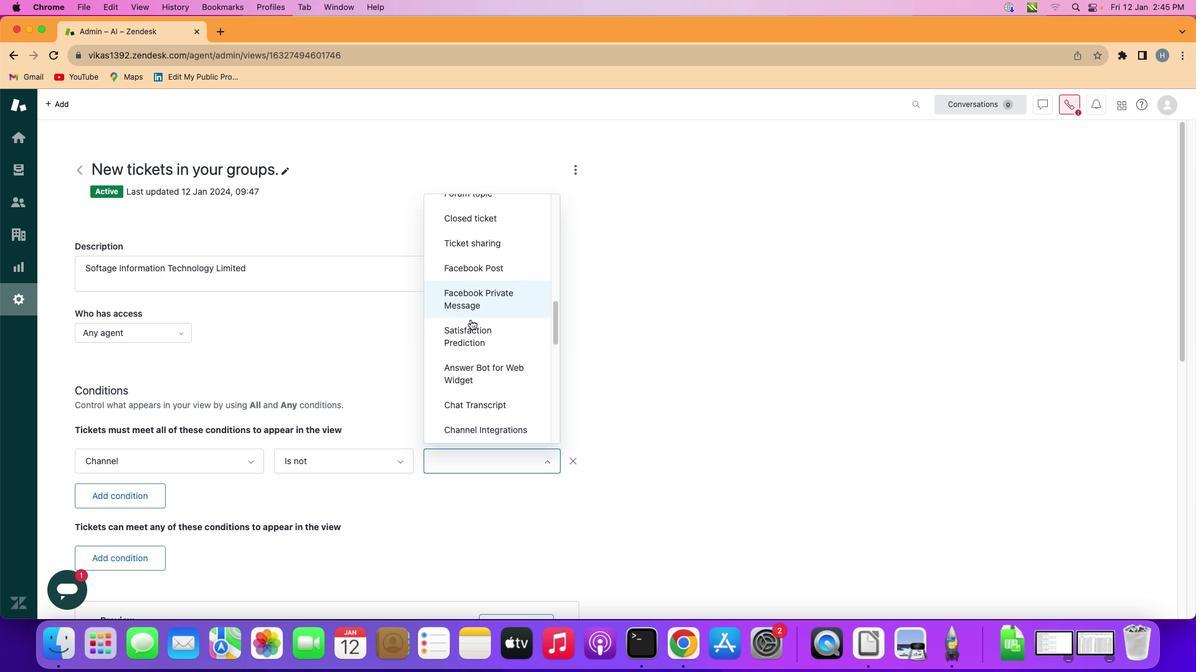 
Action: Mouse scrolled (470, 319) with delta (0, 0)
Screenshot: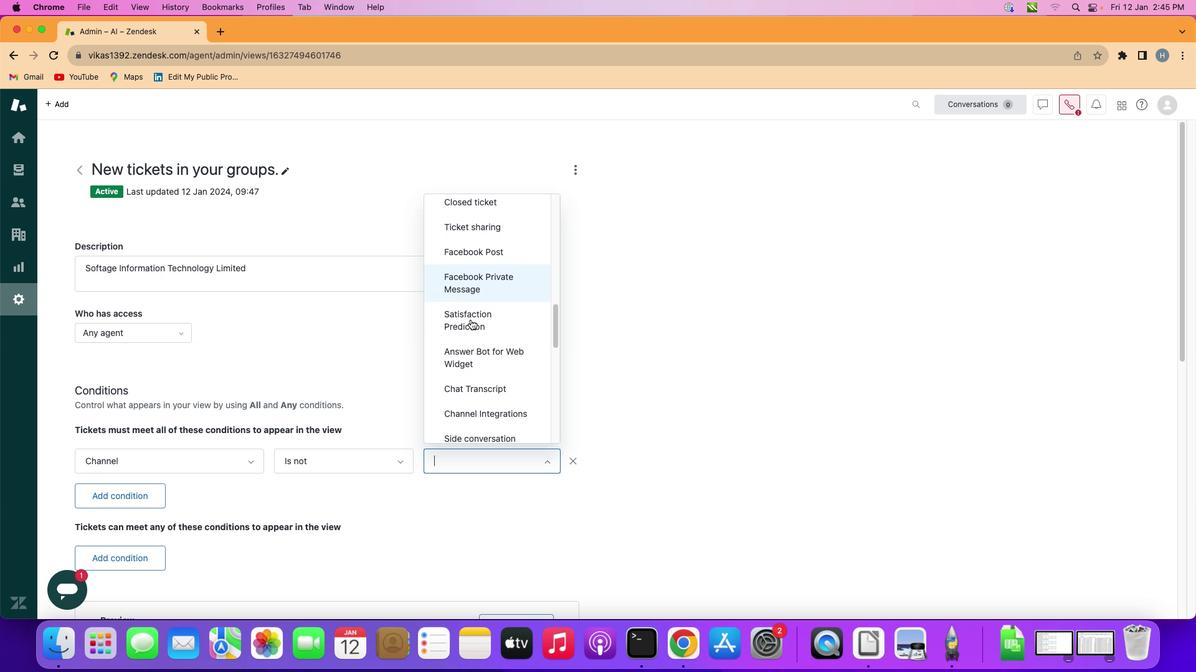
Action: Mouse moved to (470, 320)
Screenshot: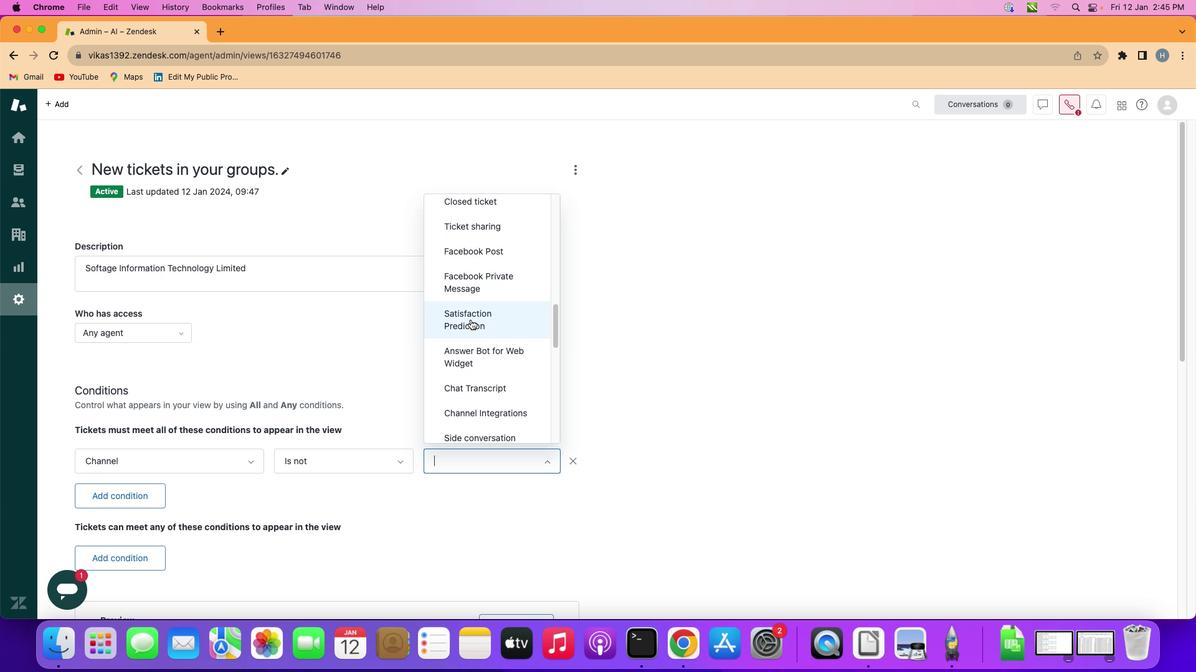 
Action: Mouse scrolled (470, 320) with delta (0, 0)
Screenshot: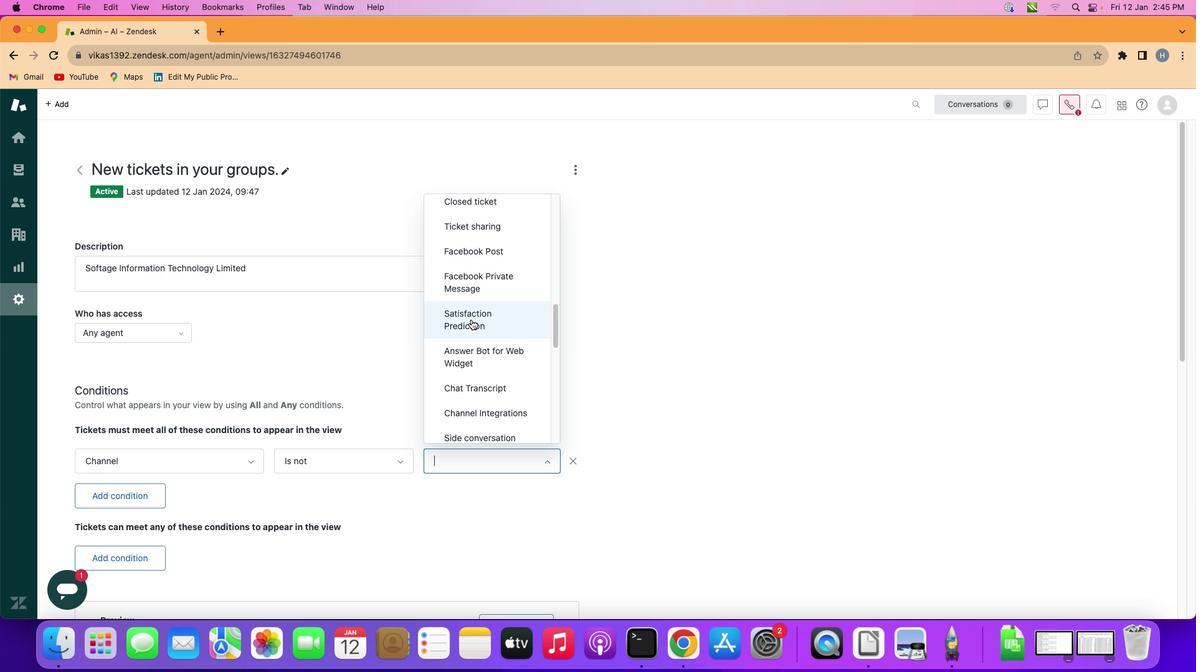 
Action: Mouse moved to (472, 320)
Screenshot: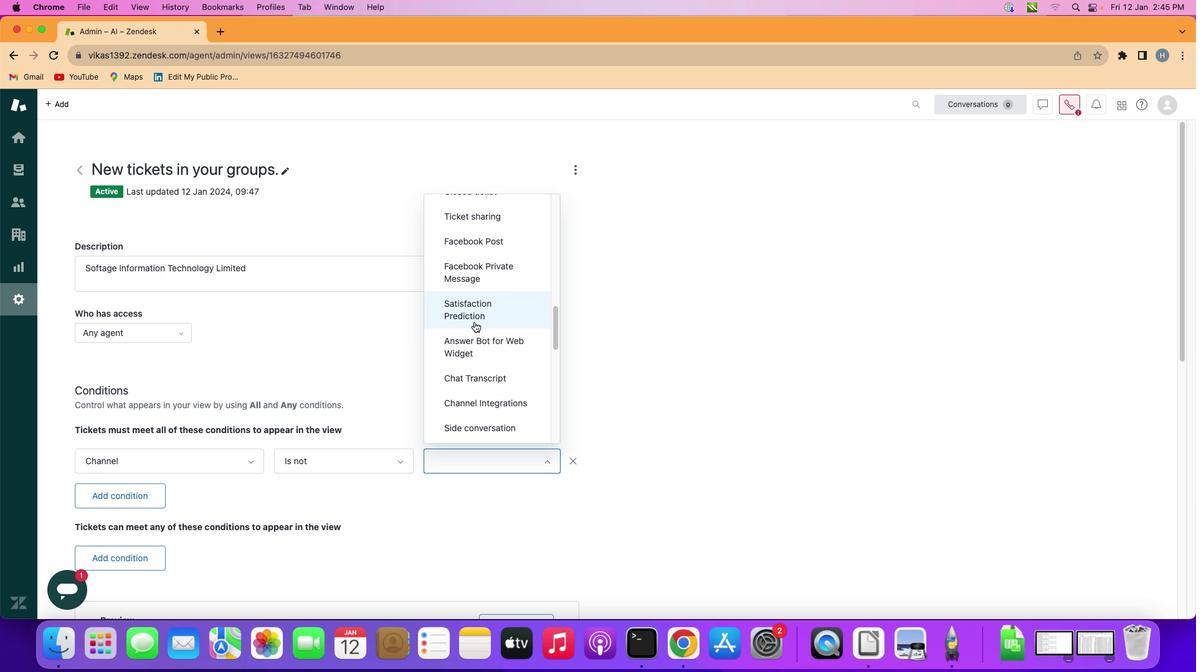 
Action: Mouse scrolled (472, 320) with delta (0, 0)
Screenshot: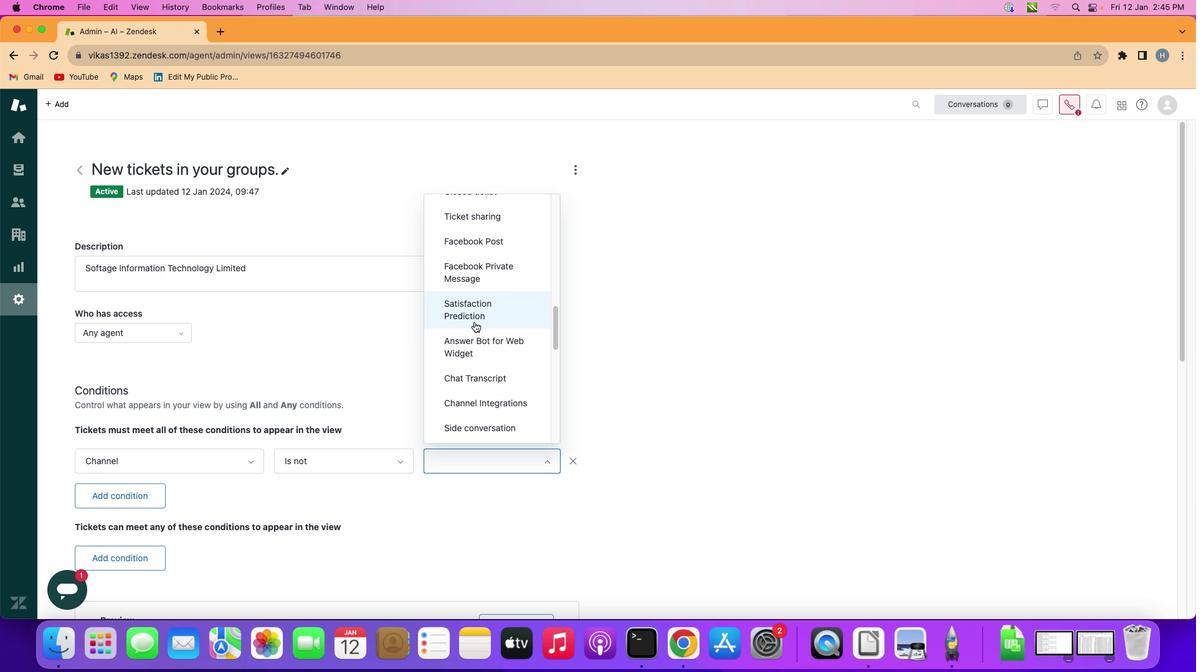 
Action: Mouse moved to (472, 320)
Screenshot: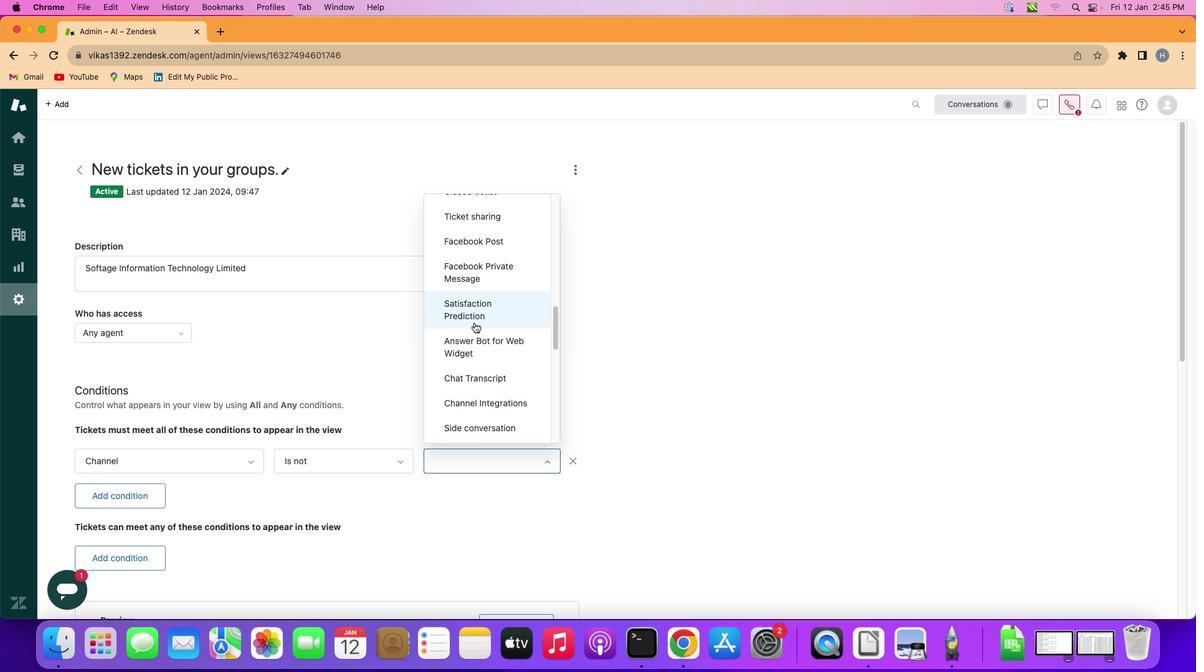 
Action: Mouse scrolled (472, 320) with delta (0, 0)
Screenshot: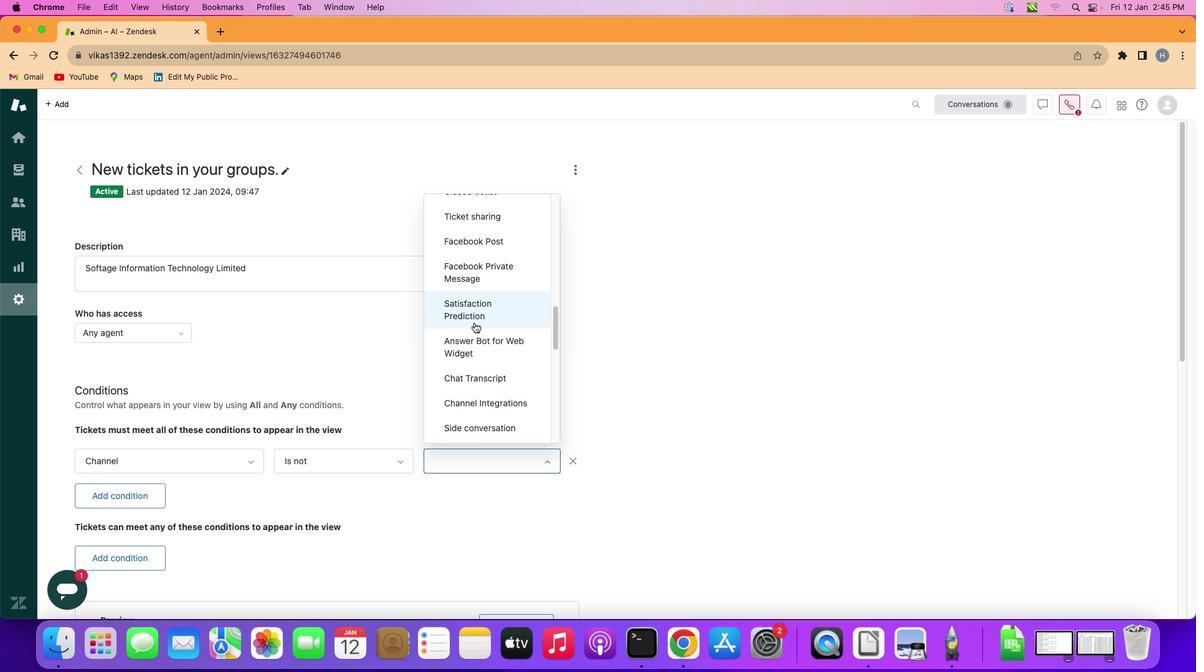 
Action: Mouse moved to (474, 322)
Screenshot: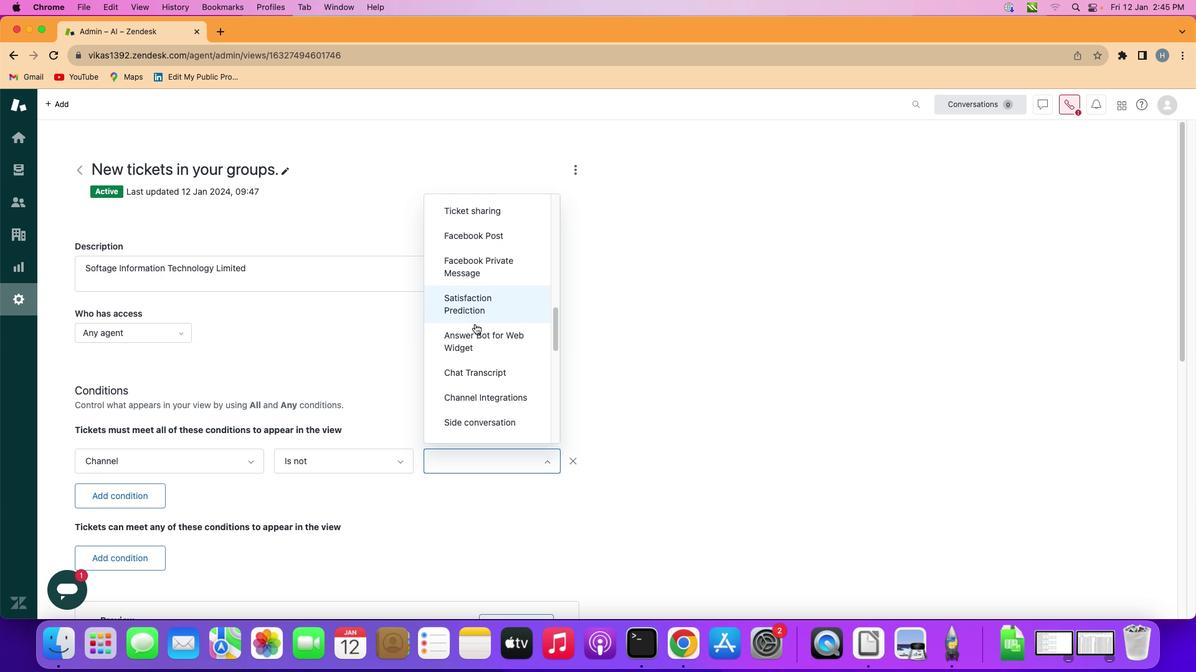 
Action: Mouse scrolled (474, 322) with delta (0, 0)
Screenshot: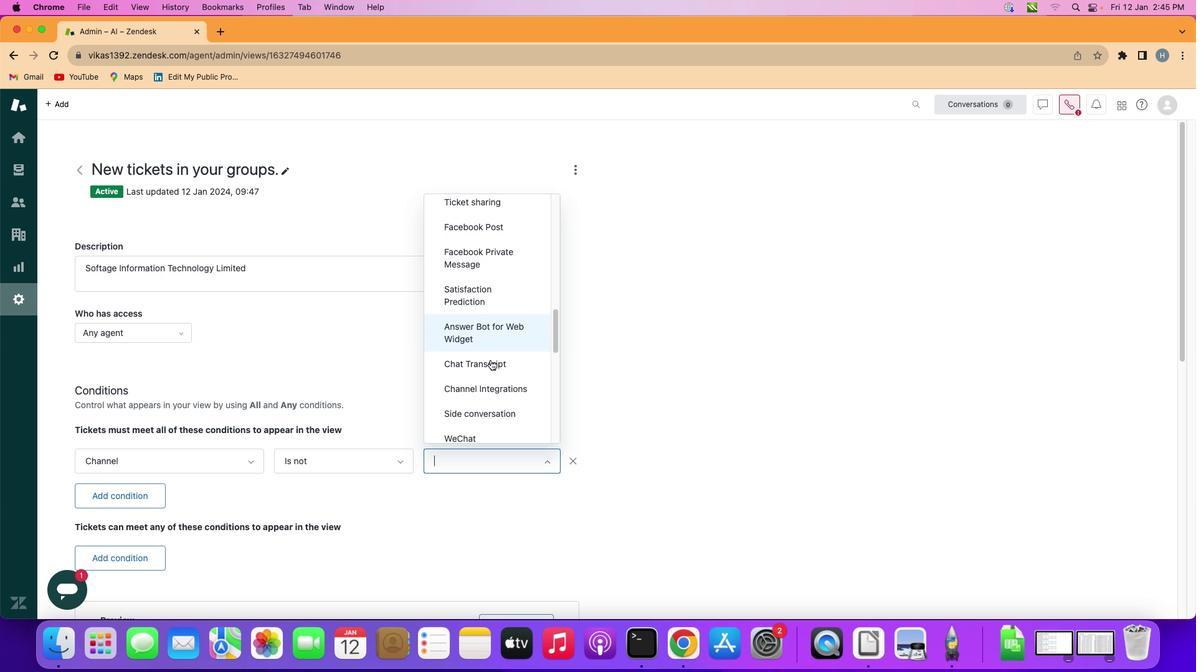 
Action: Mouse scrolled (474, 322) with delta (0, 0)
Screenshot: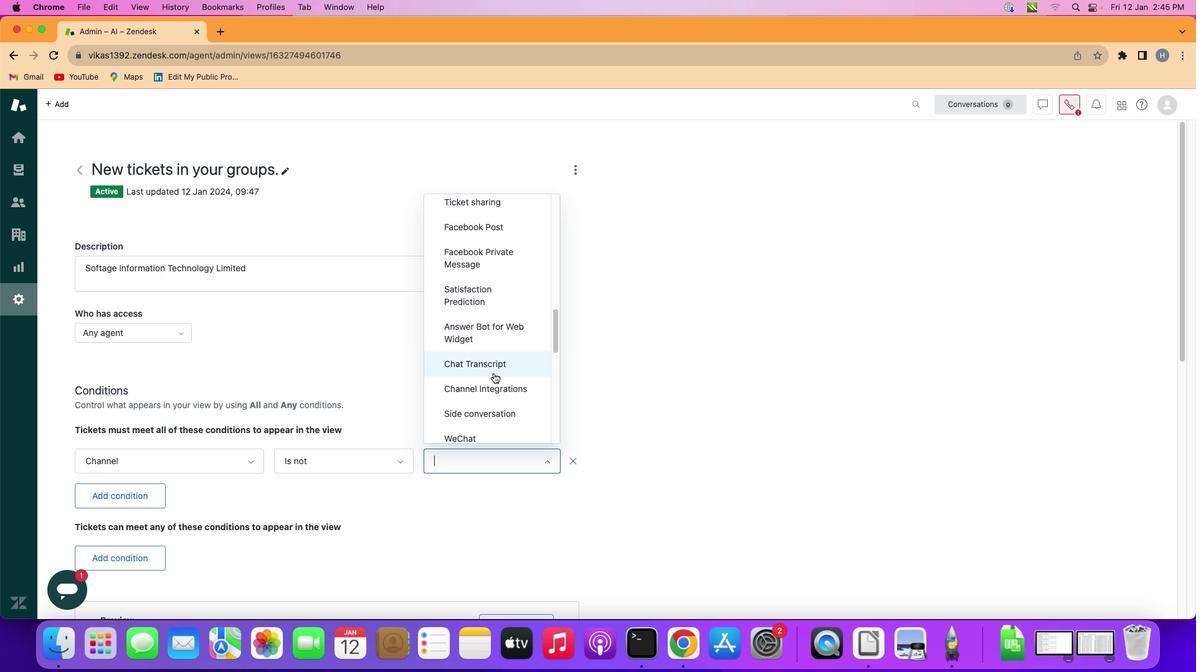 
Action: Mouse moved to (492, 391)
Screenshot: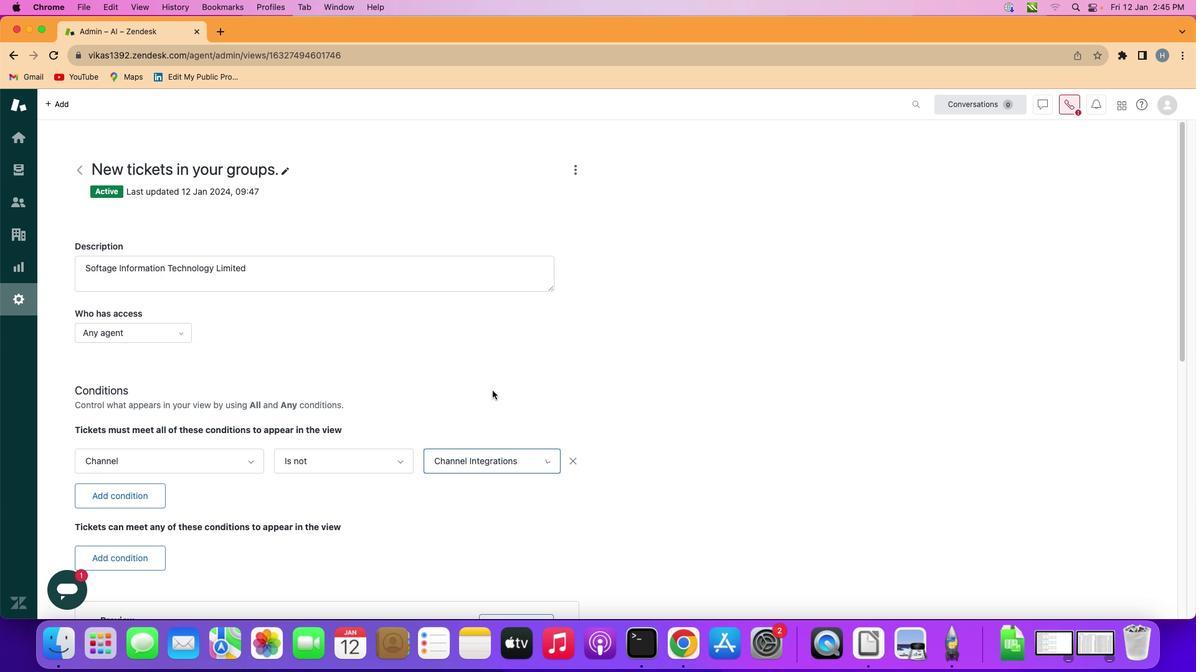 
Action: Mouse pressed left at (492, 391)
Screenshot: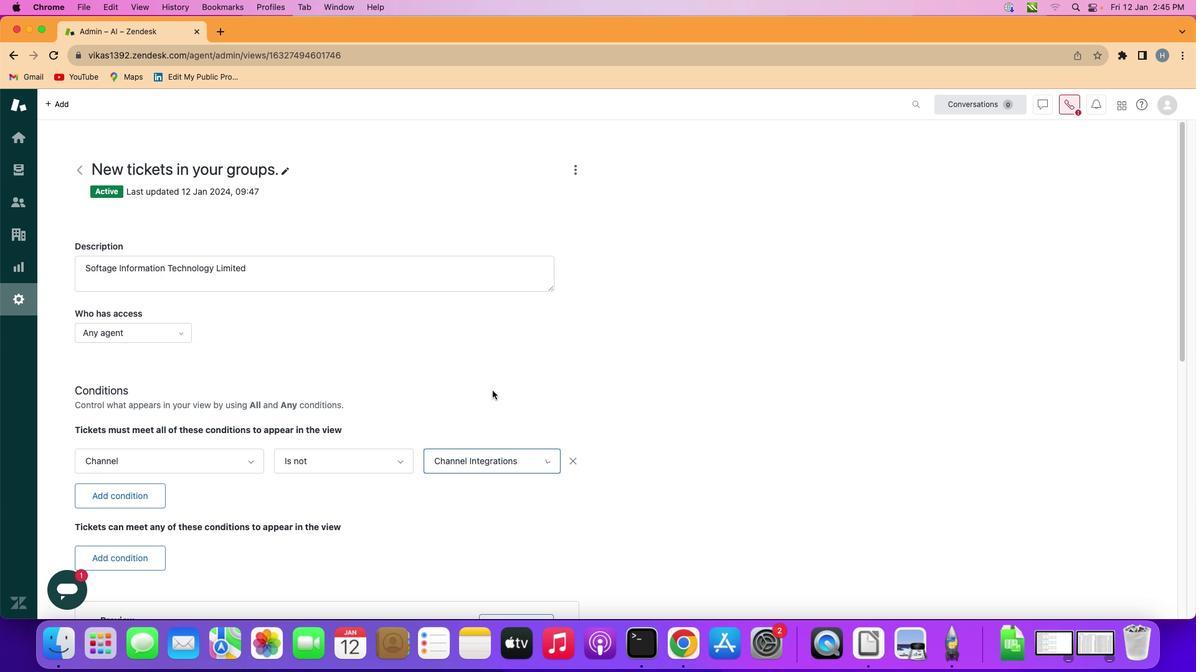 
Action: Mouse moved to (494, 391)
Screenshot: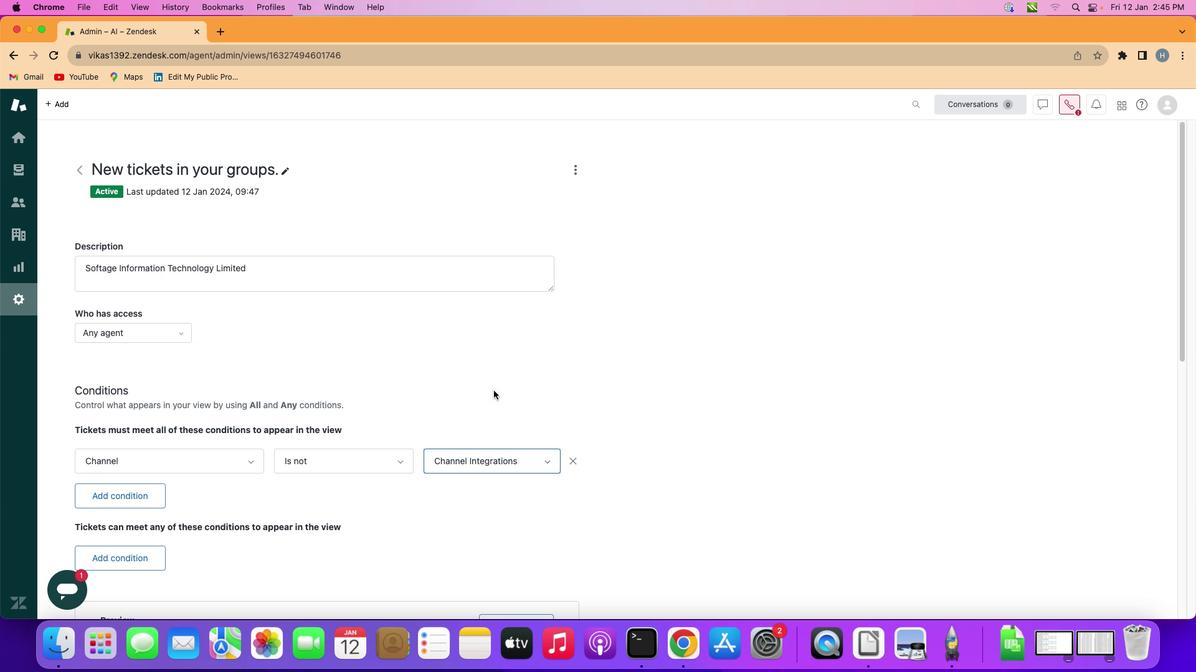 
